 Task: Create in the project TranslateForge and in the Backlog issue 'User interface not responsive on mobile devices' a child issue 'Chatbot conversation error handling optimization and testing', and assign it to team member softage.3@softage.net.
Action: Mouse moved to (202, 59)
Screenshot: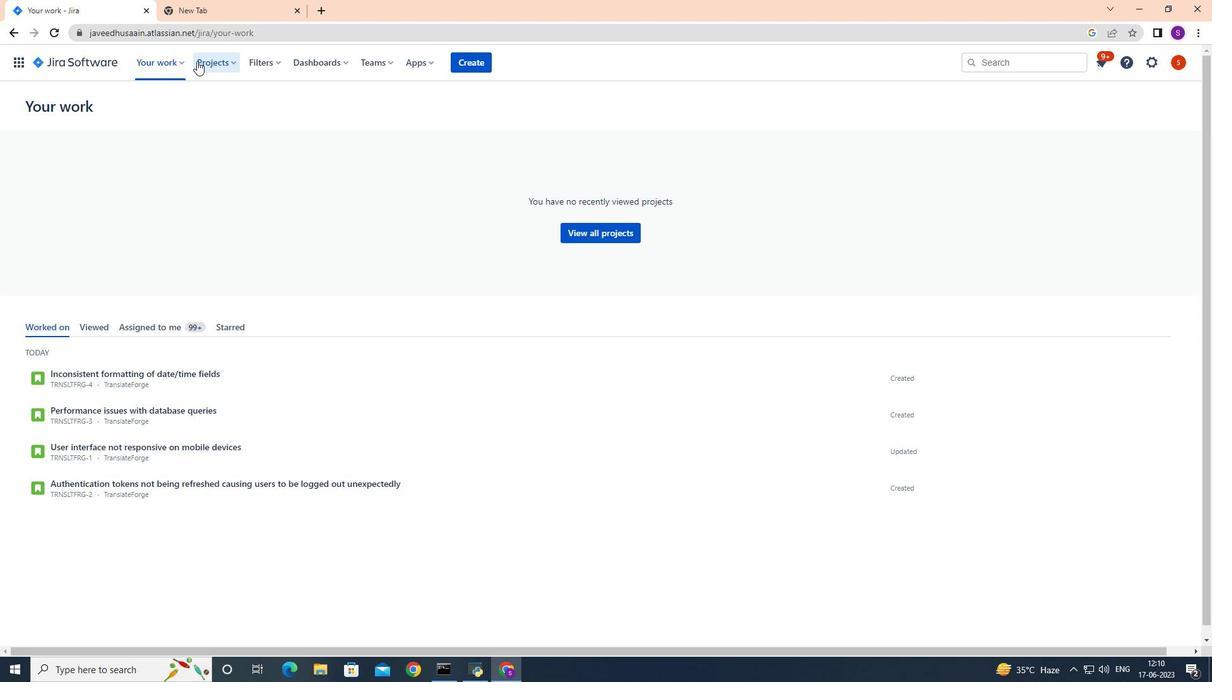 
Action: Mouse pressed left at (202, 59)
Screenshot: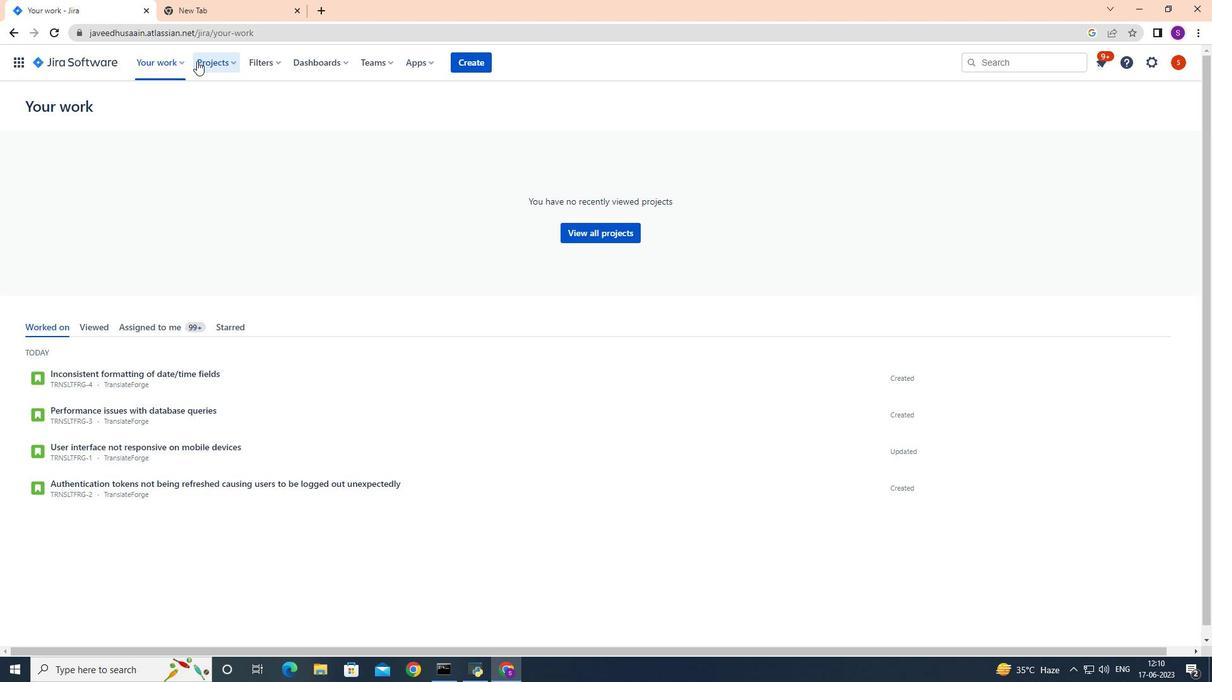
Action: Mouse moved to (237, 130)
Screenshot: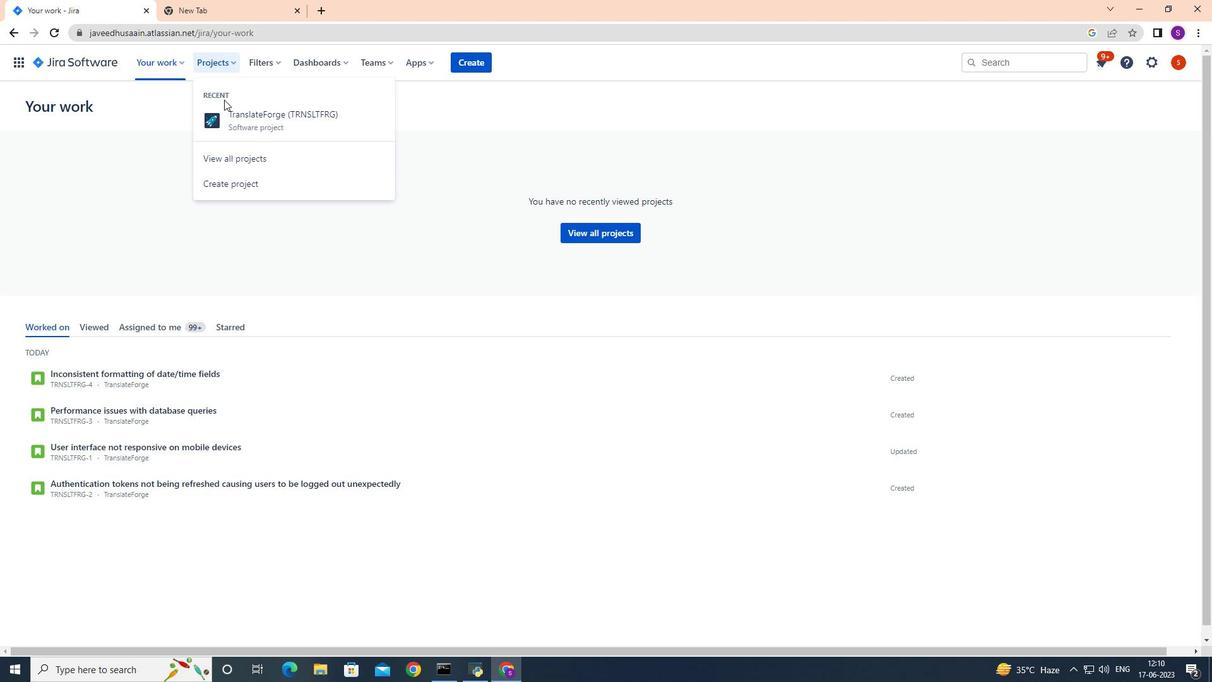 
Action: Mouse pressed left at (237, 130)
Screenshot: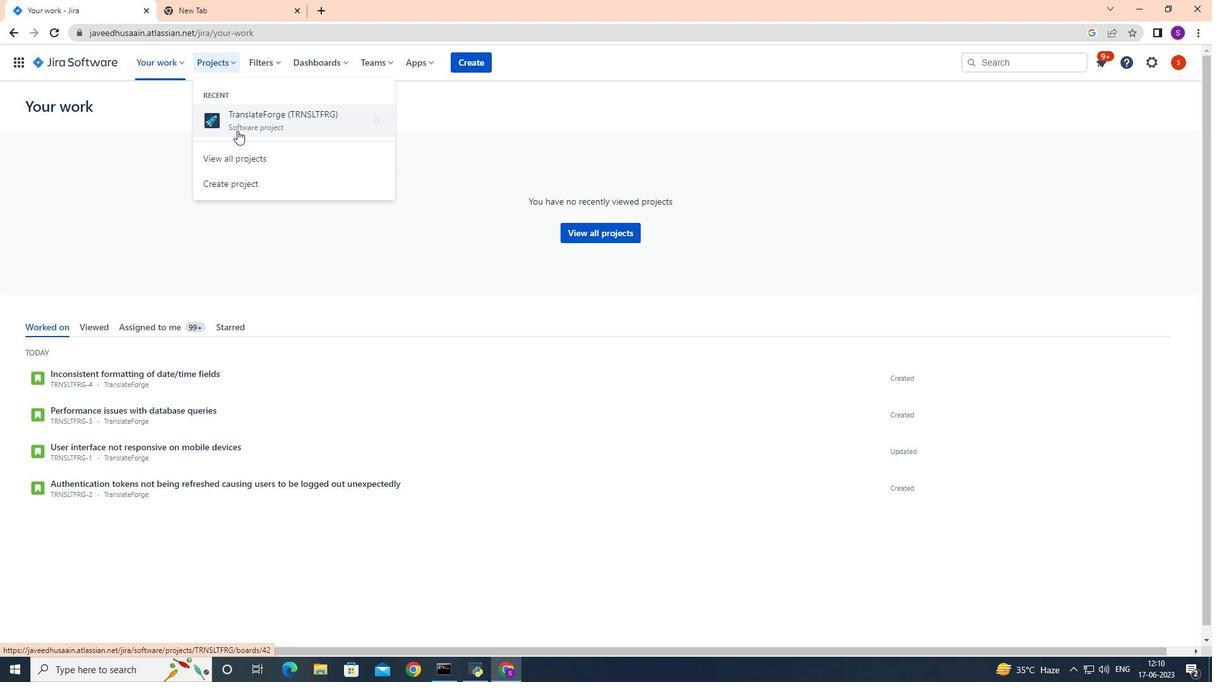 
Action: Mouse moved to (51, 187)
Screenshot: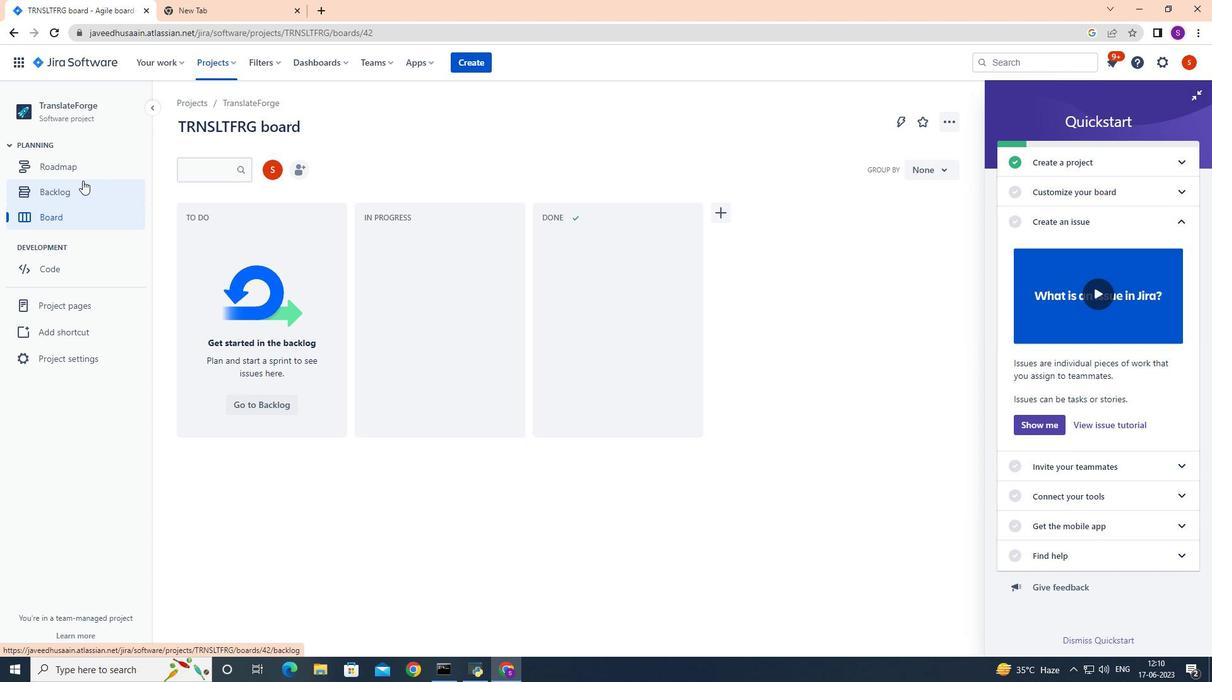 
Action: Mouse pressed left at (51, 187)
Screenshot: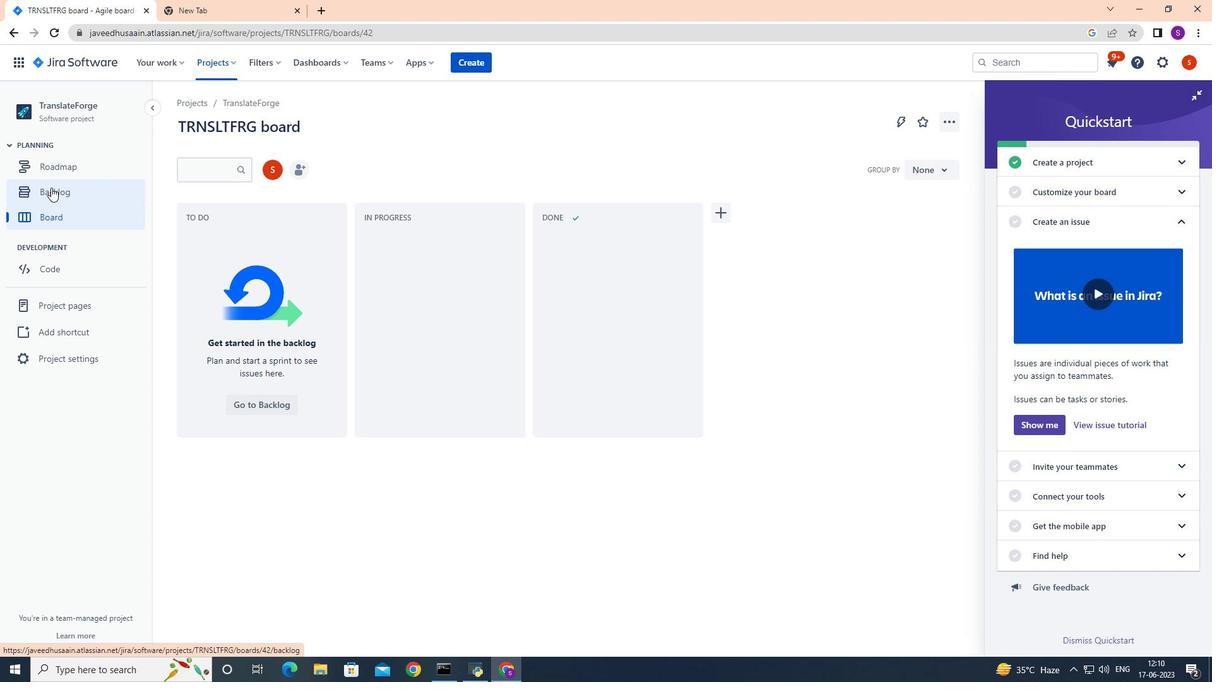 
Action: Mouse moved to (301, 282)
Screenshot: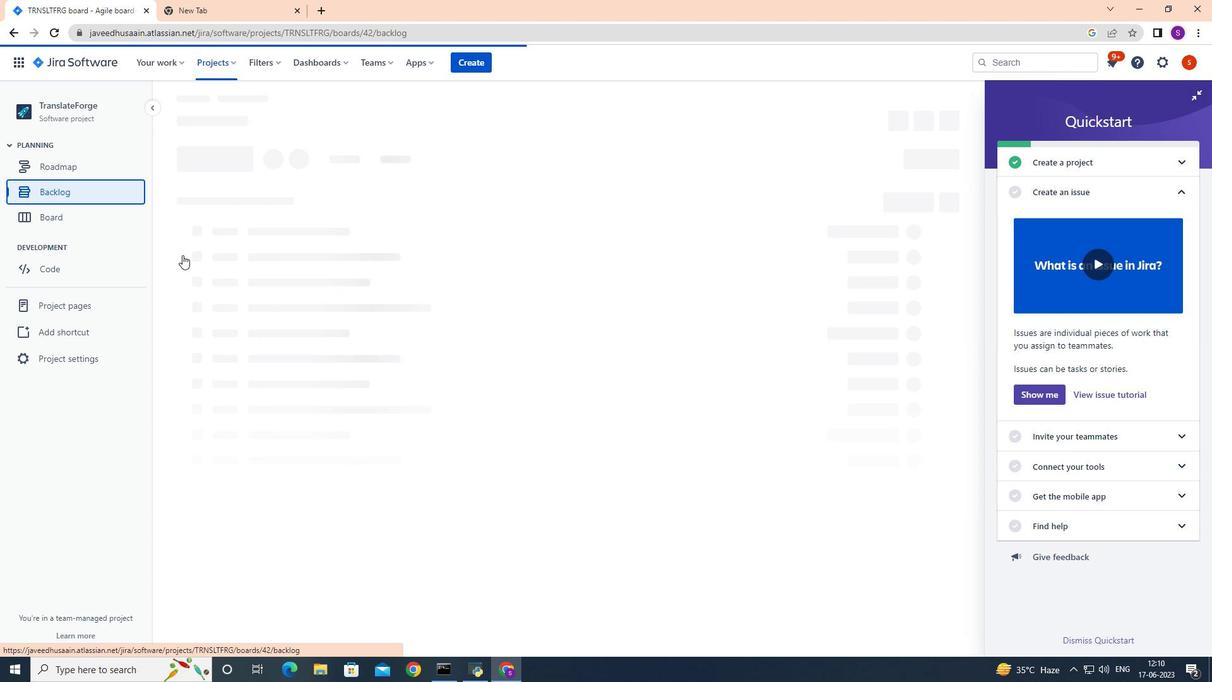 
Action: Mouse scrolled (301, 281) with delta (0, 0)
Screenshot: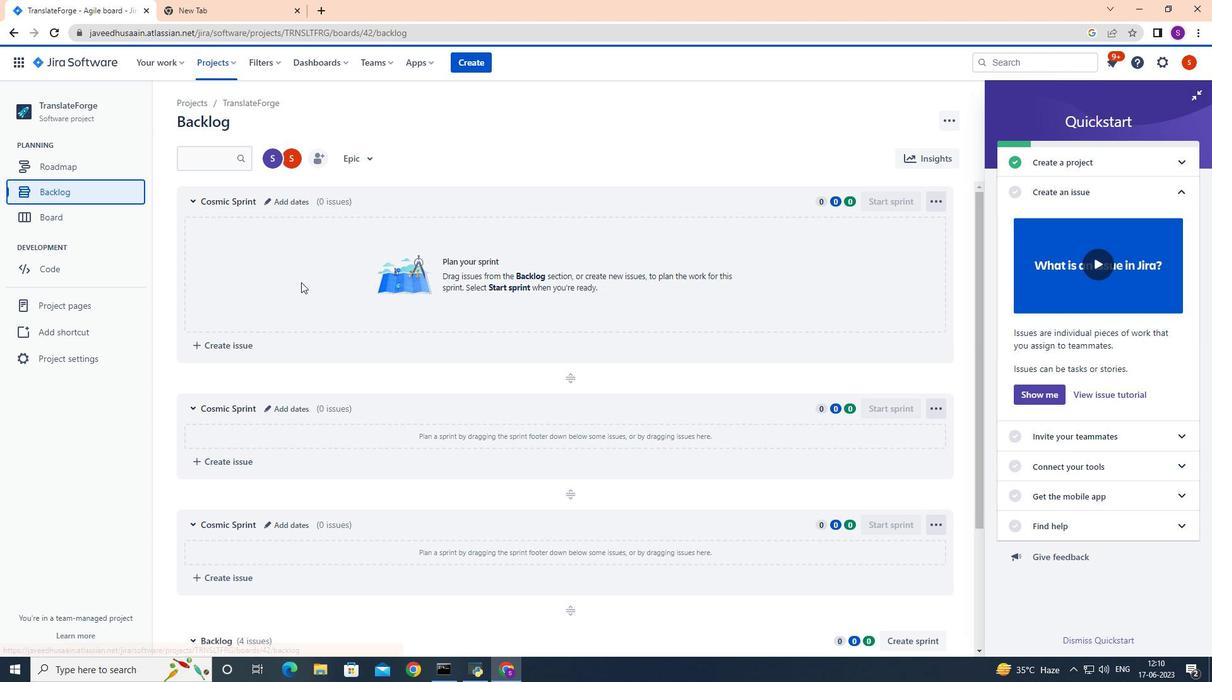
Action: Mouse scrolled (301, 281) with delta (0, 0)
Screenshot: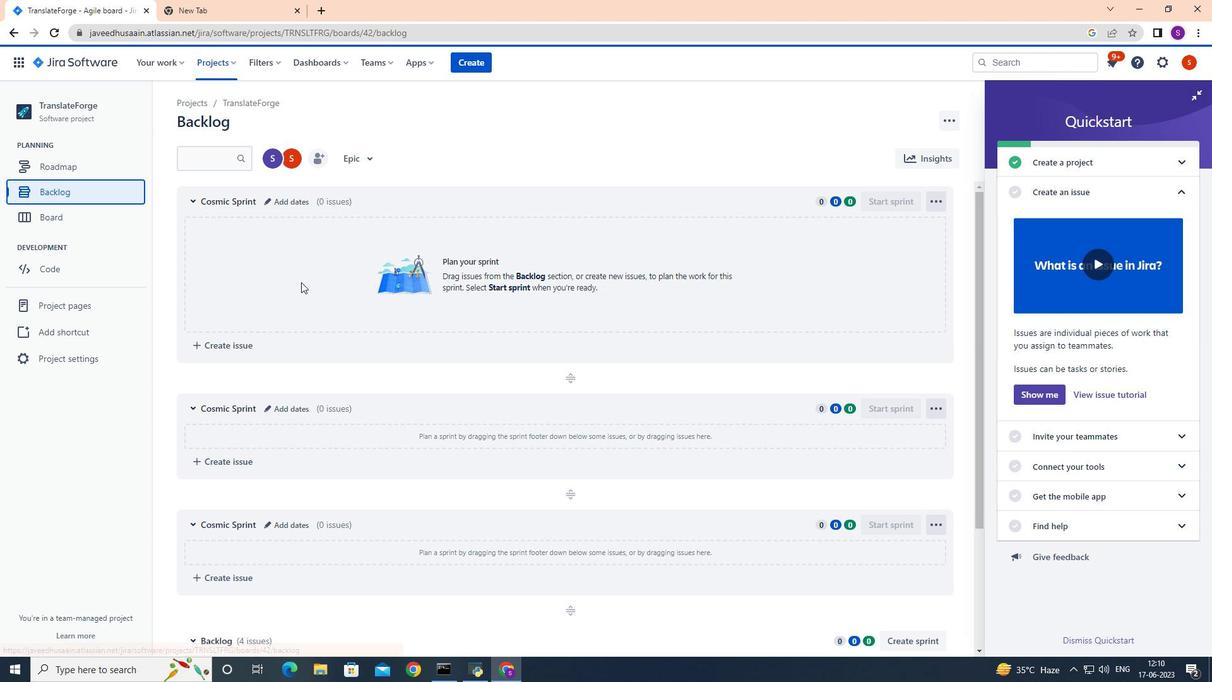 
Action: Mouse scrolled (301, 281) with delta (0, 0)
Screenshot: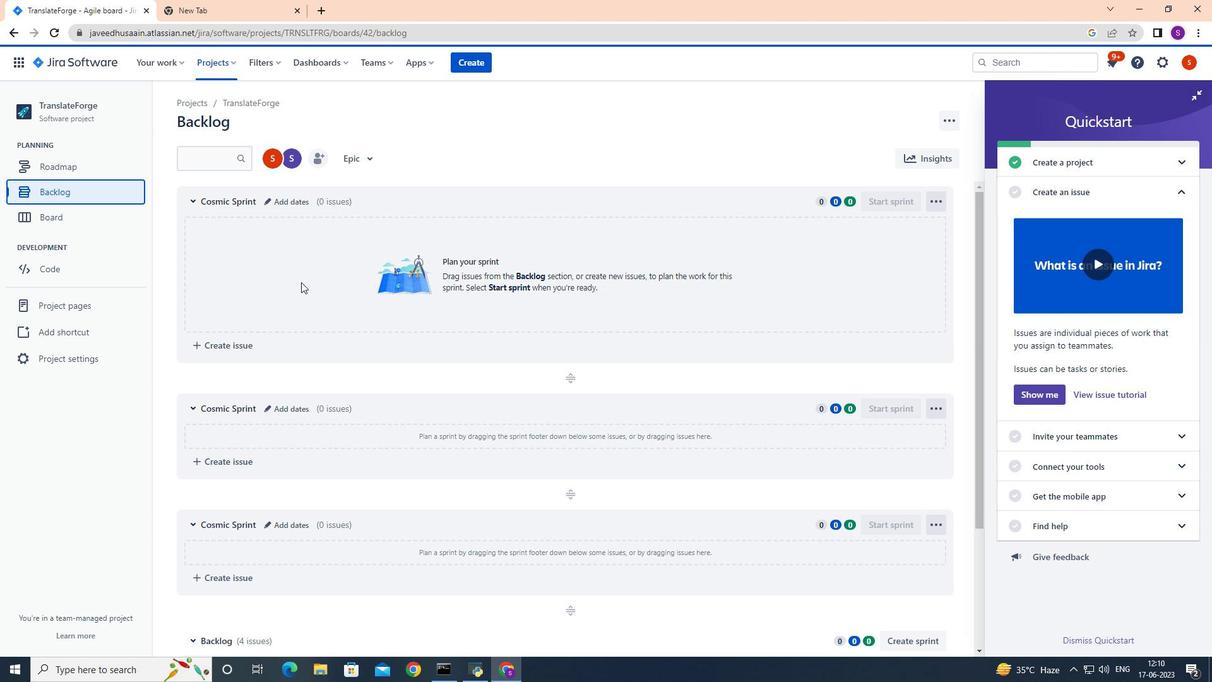 
Action: Mouse scrolled (301, 281) with delta (0, 0)
Screenshot: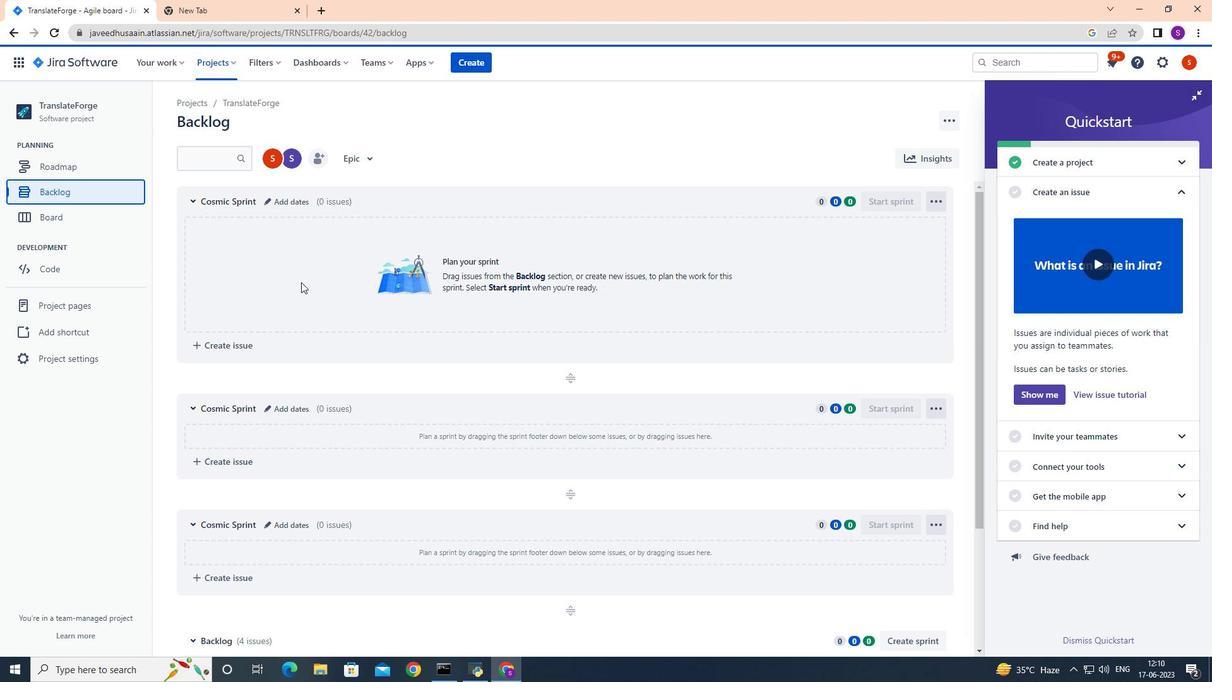 
Action: Mouse scrolled (301, 281) with delta (0, 0)
Screenshot: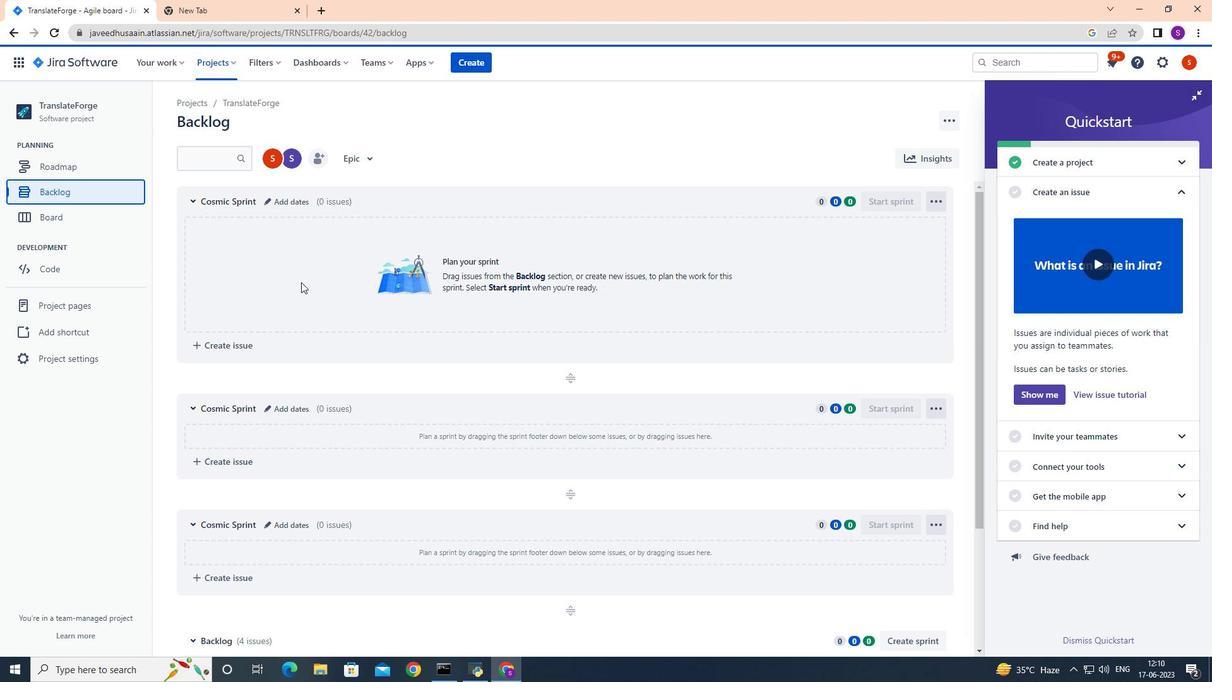 
Action: Mouse scrolled (301, 281) with delta (0, 0)
Screenshot: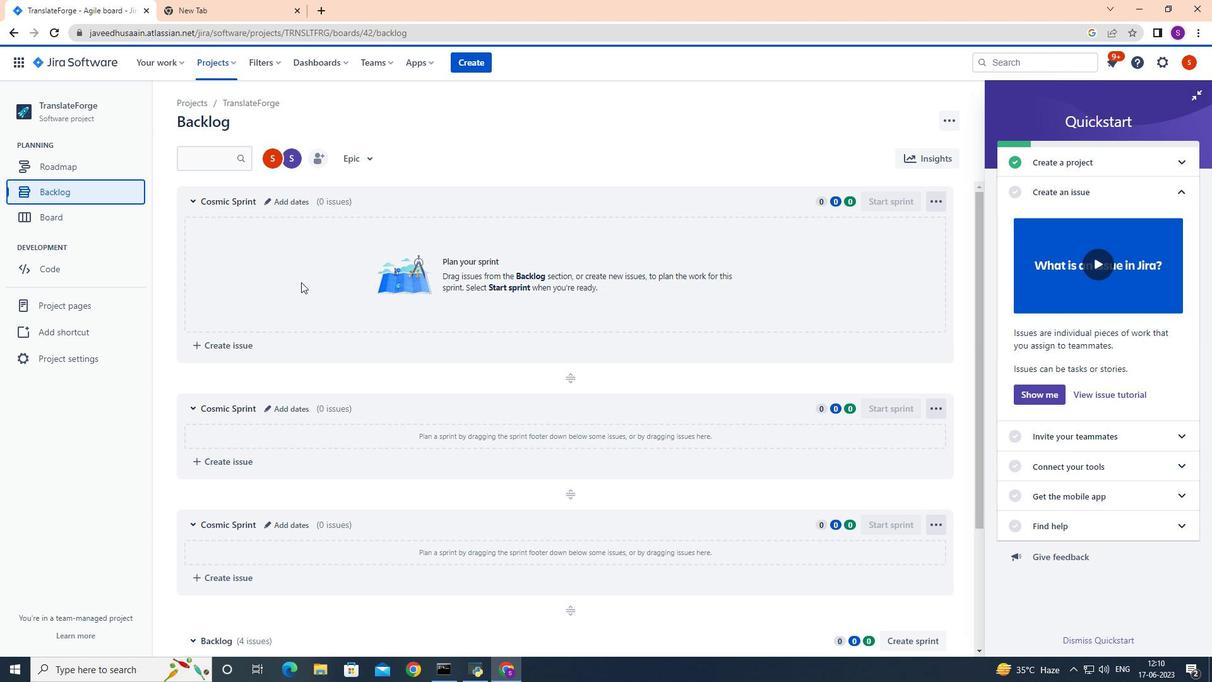 
Action: Mouse scrolled (301, 281) with delta (0, 0)
Screenshot: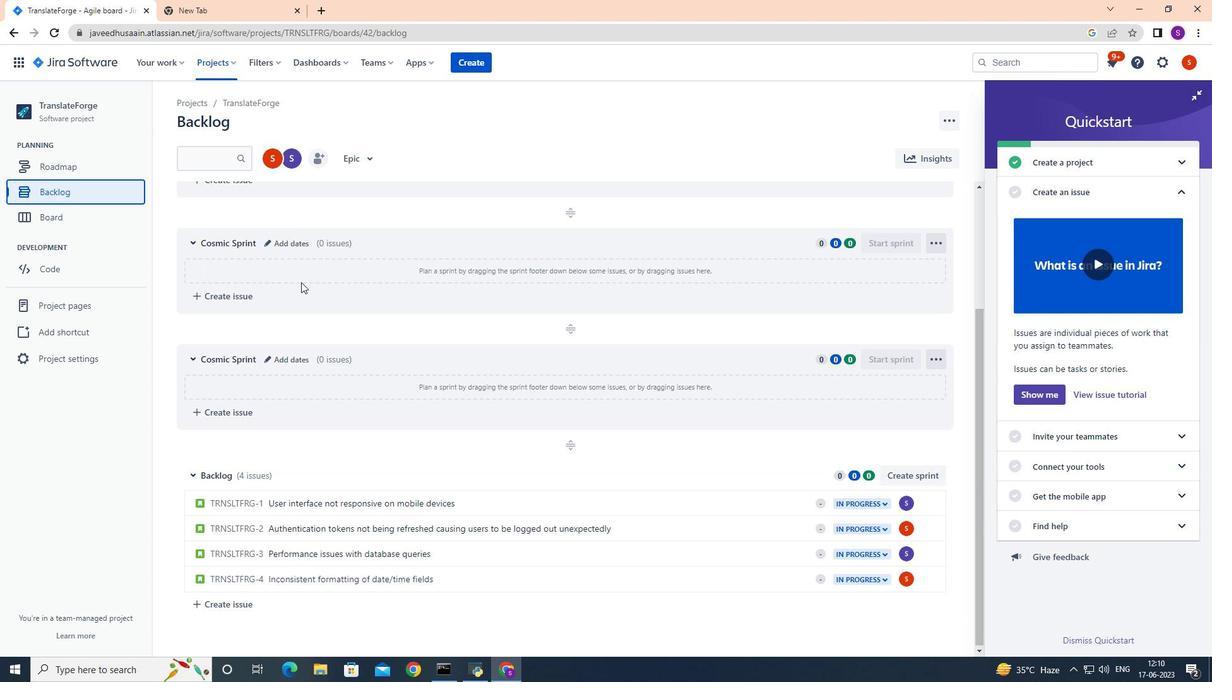 
Action: Mouse scrolled (301, 281) with delta (0, 0)
Screenshot: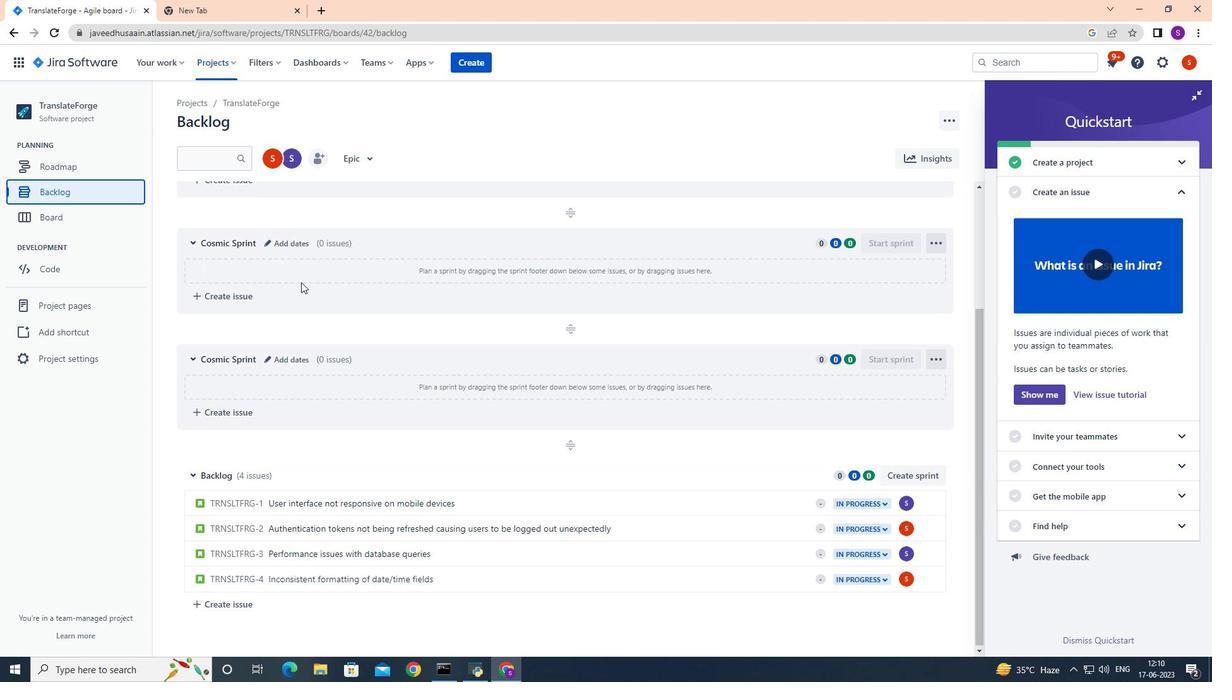 
Action: Mouse scrolled (301, 281) with delta (0, 0)
Screenshot: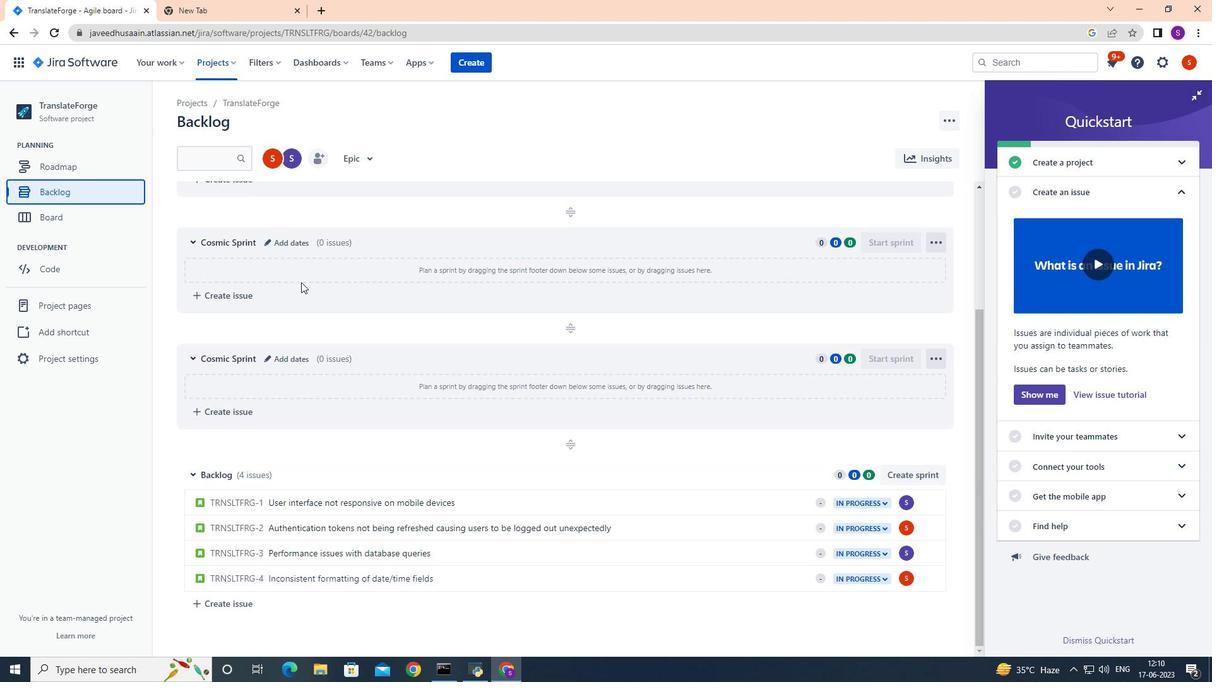 
Action: Mouse moved to (301, 284)
Screenshot: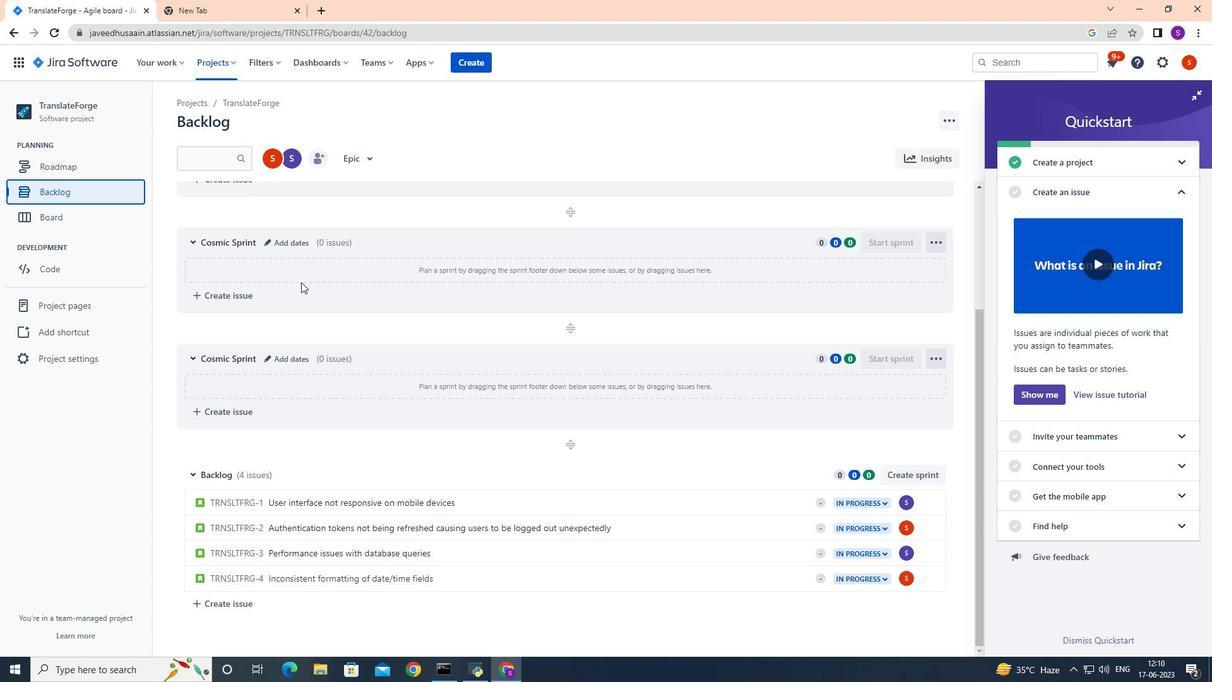 
Action: Mouse scrolled (301, 283) with delta (0, 0)
Screenshot: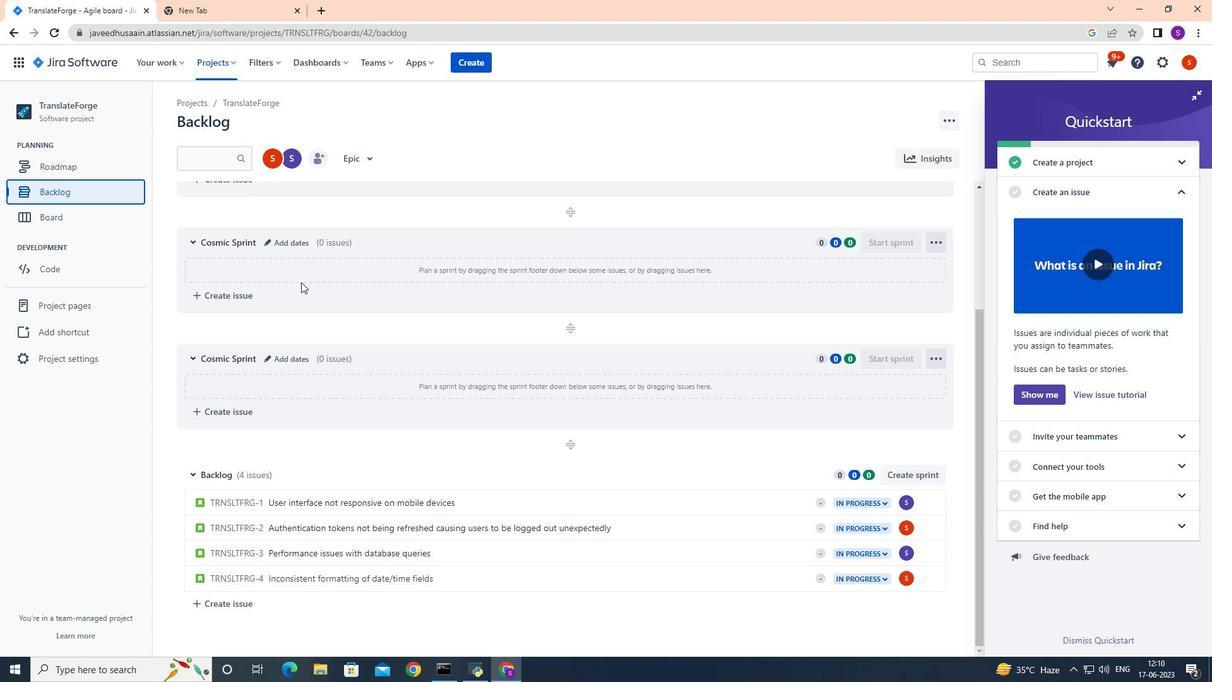 
Action: Mouse moved to (317, 498)
Screenshot: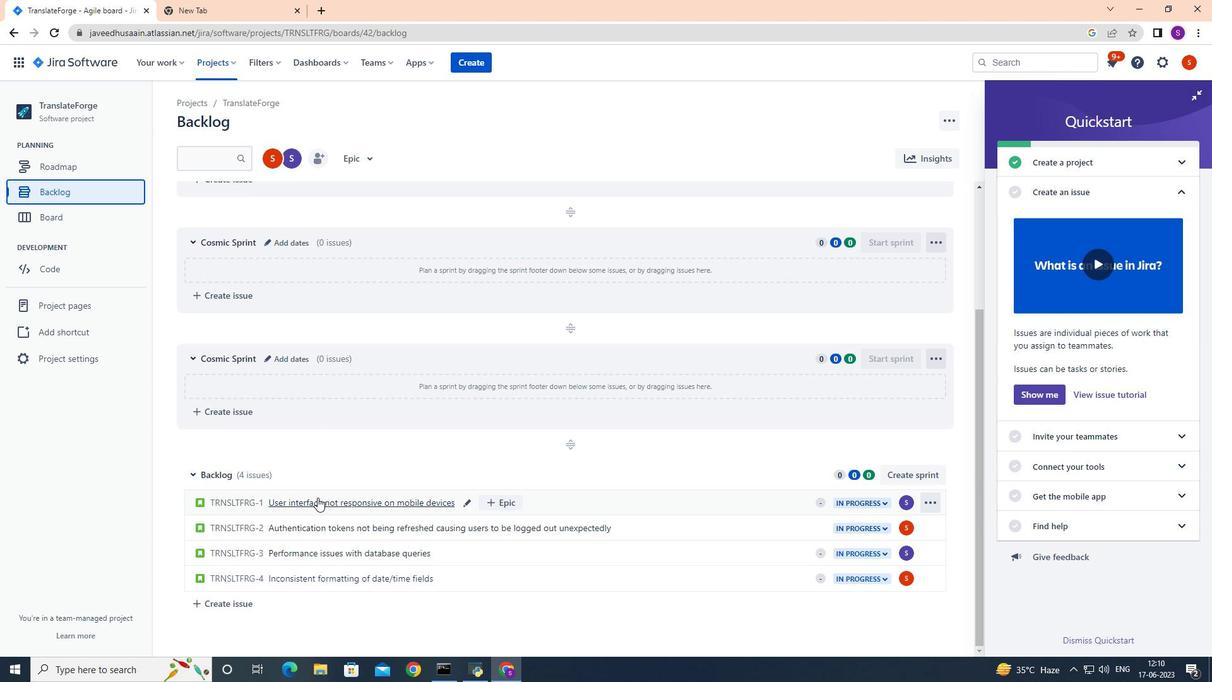 
Action: Mouse pressed left at (317, 498)
Screenshot: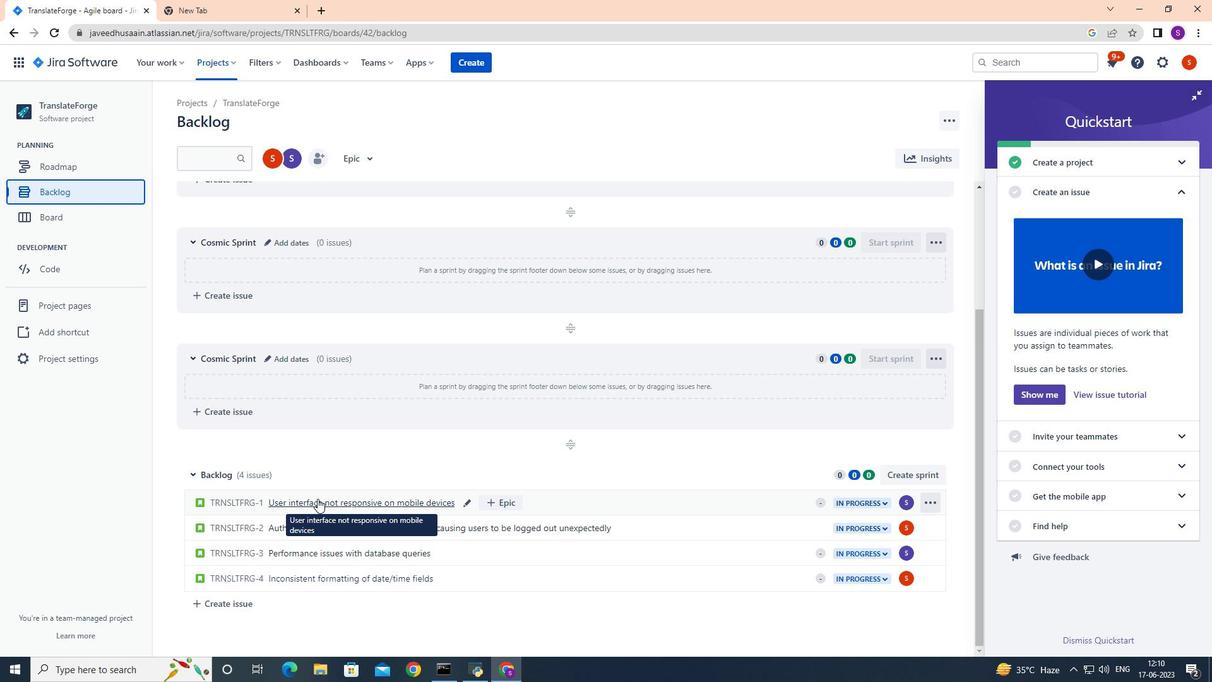 
Action: Mouse moved to (767, 262)
Screenshot: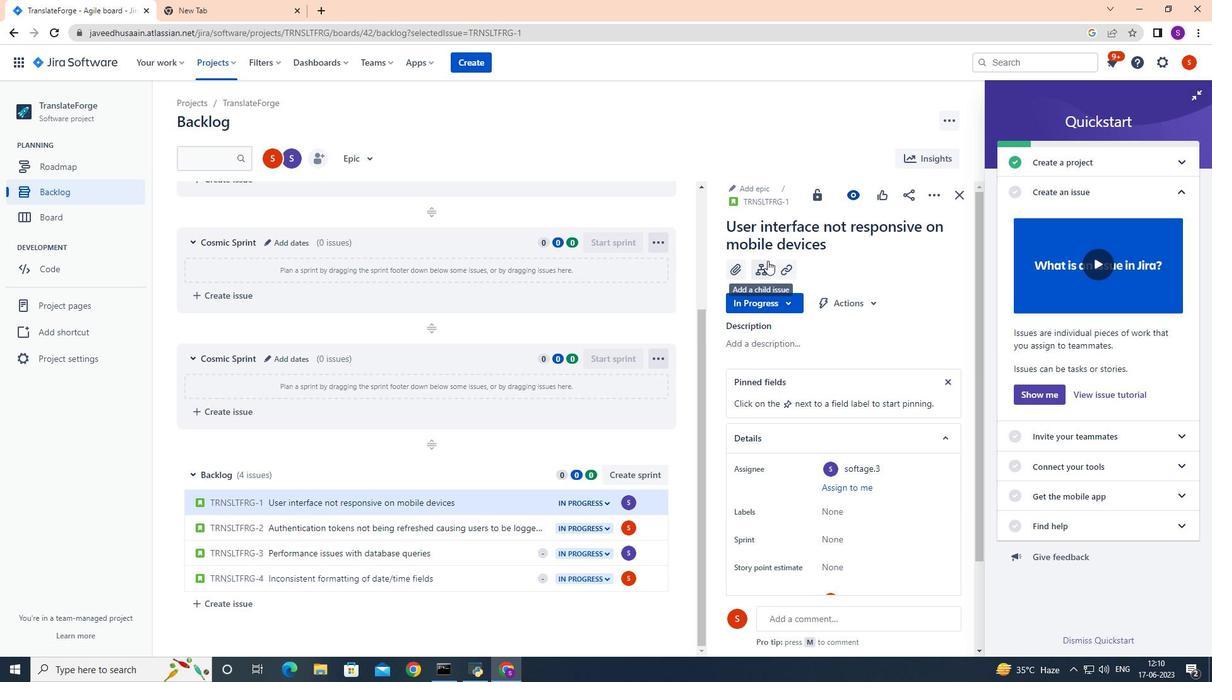 
Action: Mouse pressed left at (767, 262)
Screenshot: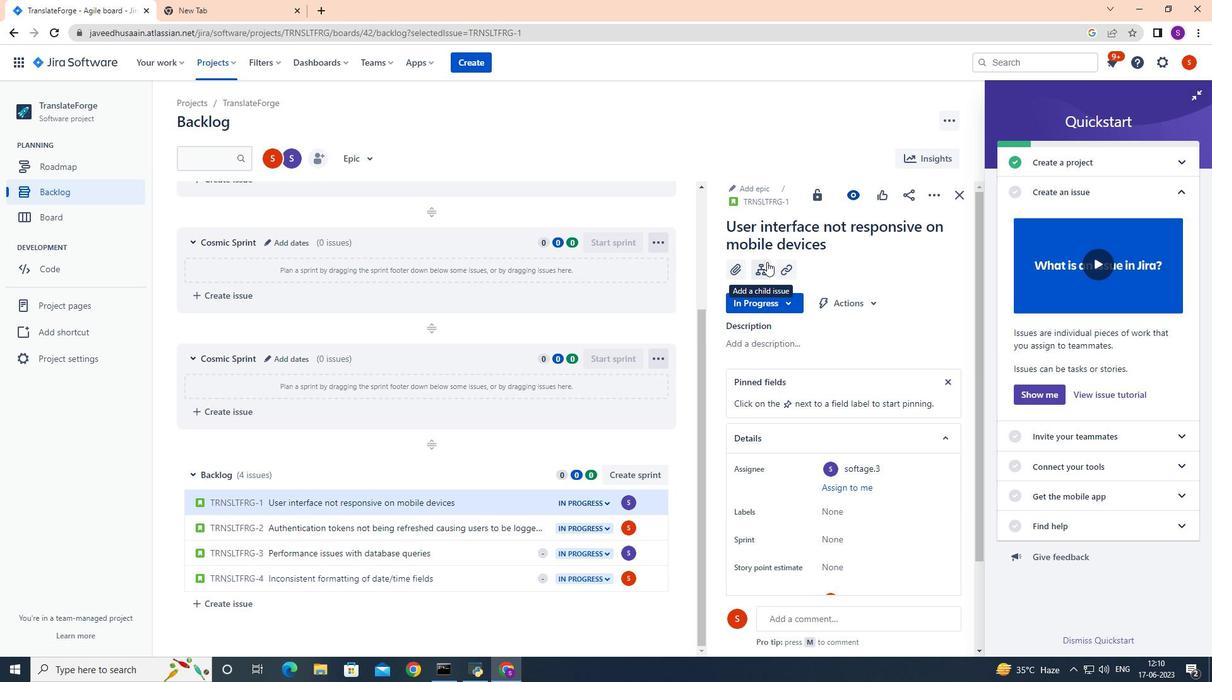 
Action: Mouse moved to (760, 398)
Screenshot: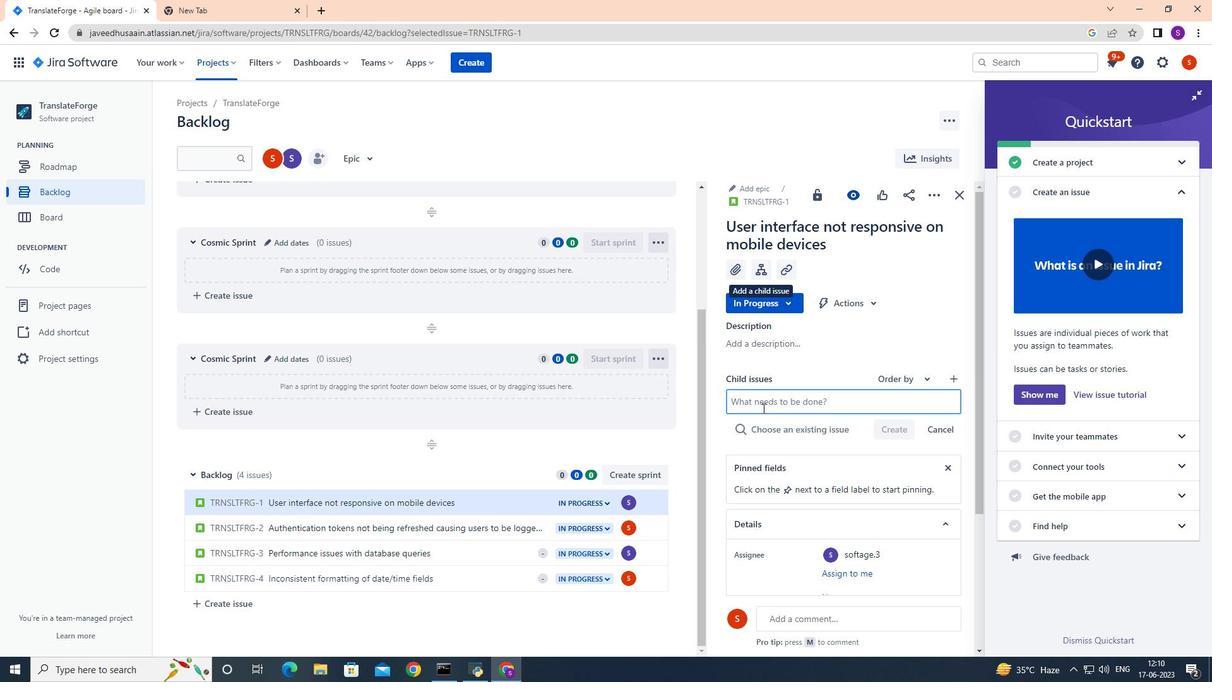 
Action: Mouse pressed left at (760, 398)
Screenshot: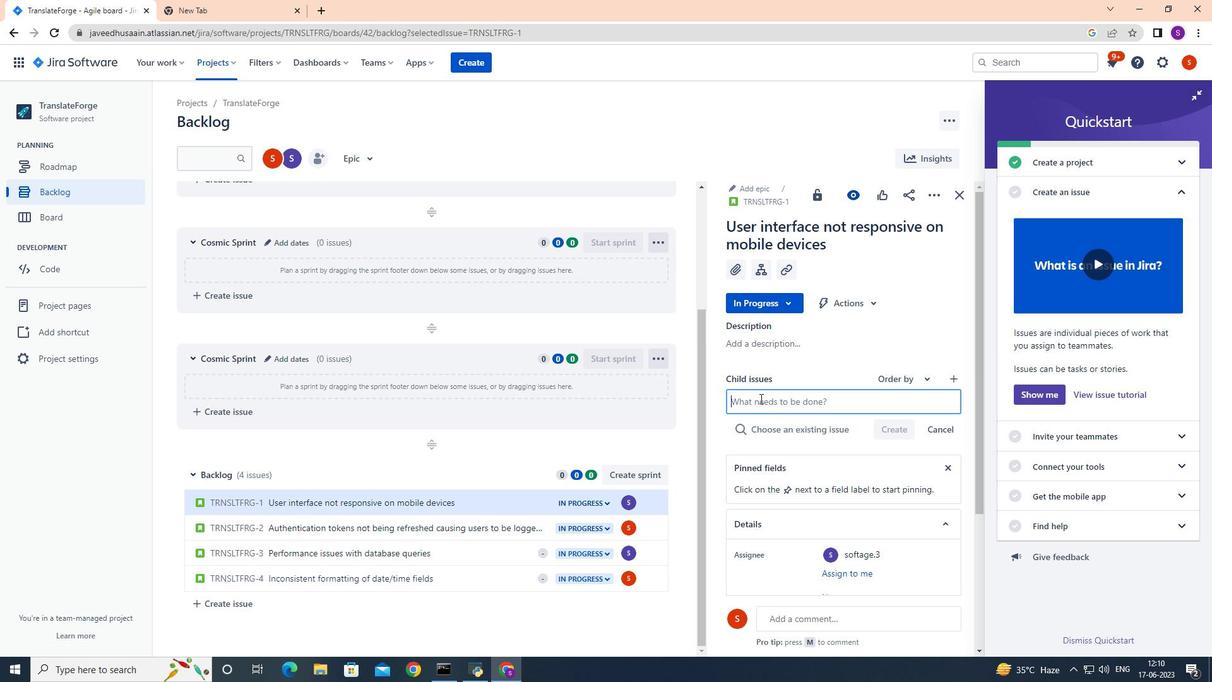 
Action: Key pressed <Key.shift>Chatbot<Key.space>conversation<Key.space>error<Key.space>handling<Key.space>optimization<Key.space>and<Key.space>testing
Screenshot: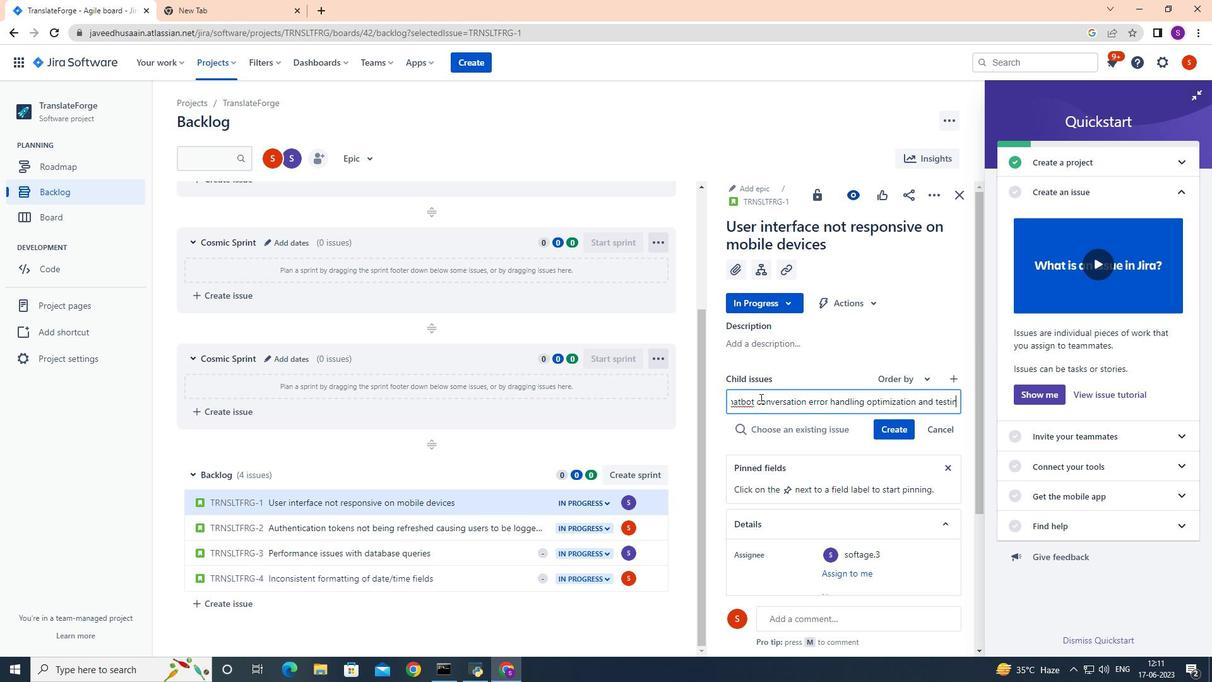 
Action: Mouse moved to (744, 400)
Screenshot: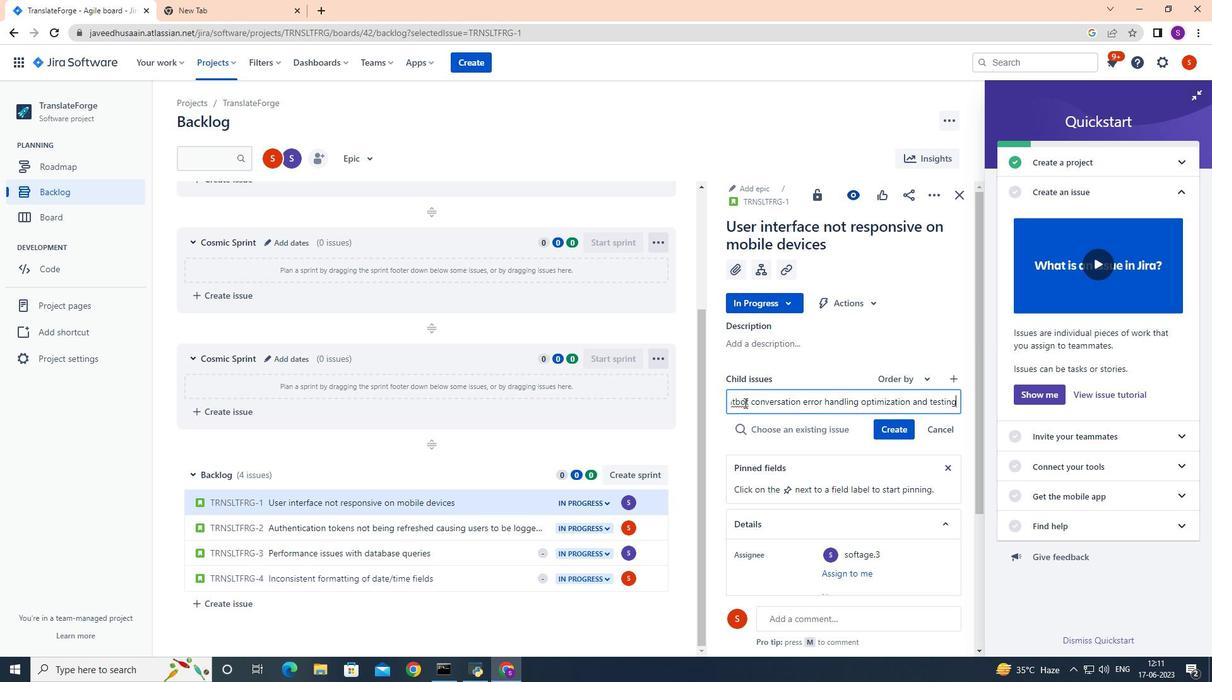 
Action: Mouse pressed left at (744, 400)
Screenshot: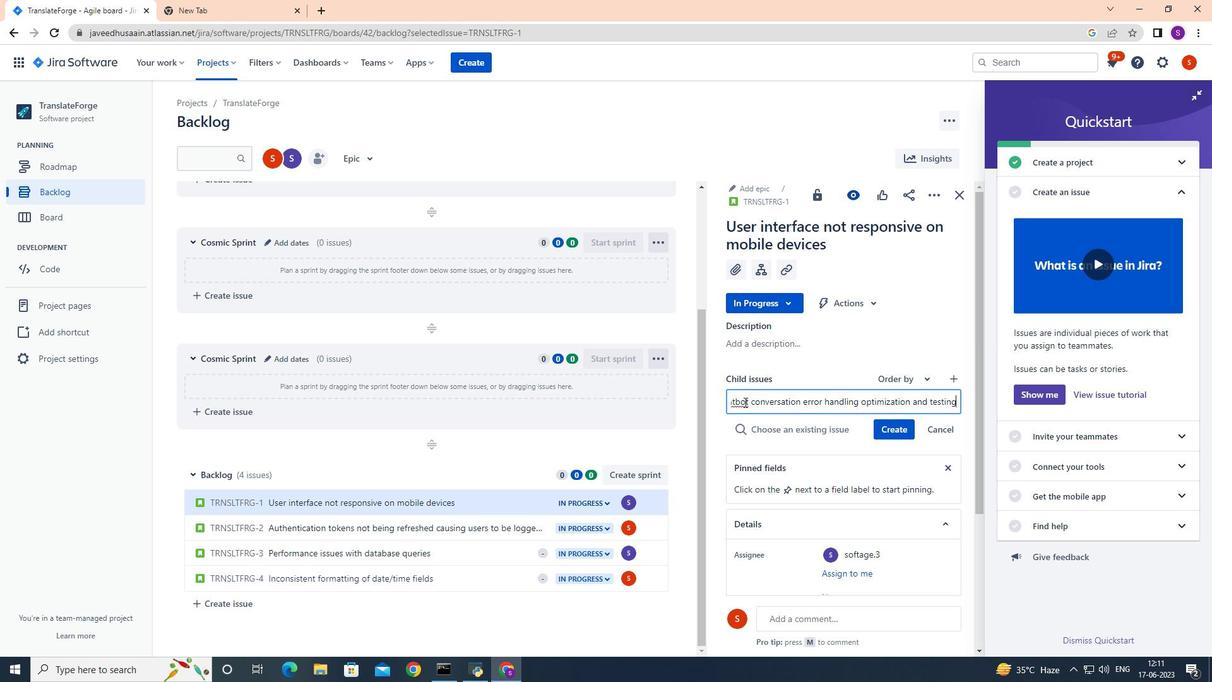 
Action: Mouse moved to (757, 406)
Screenshot: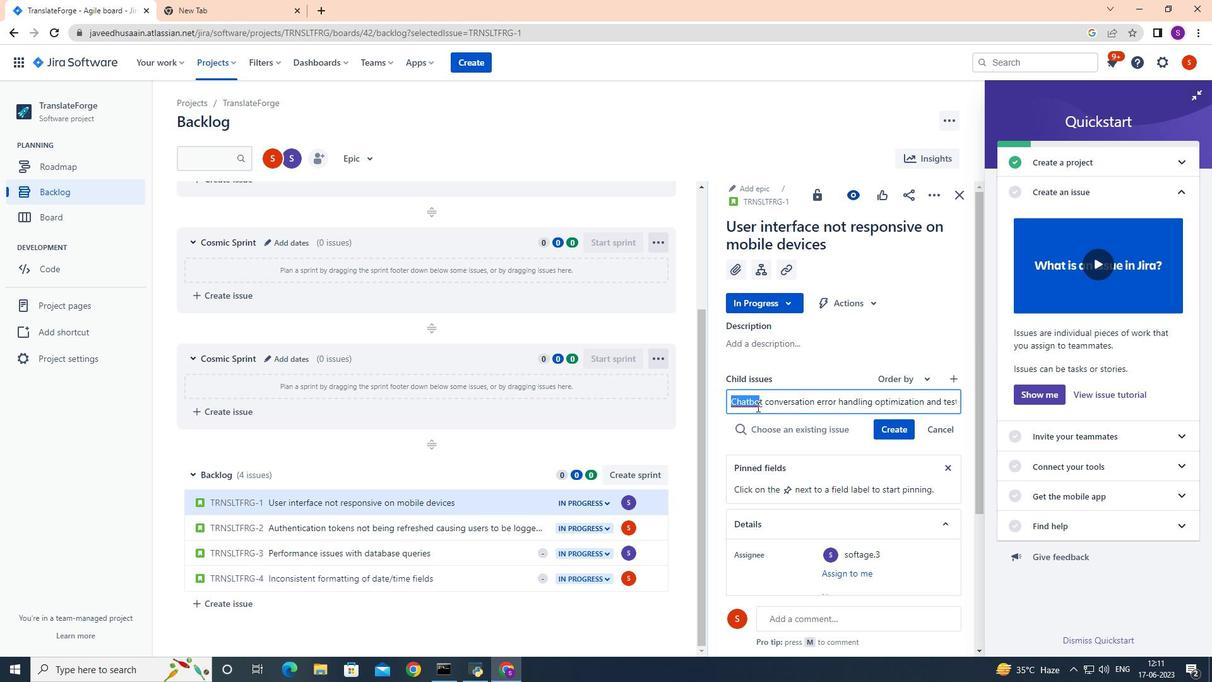 
Action: Mouse pressed left at (757, 406)
Screenshot: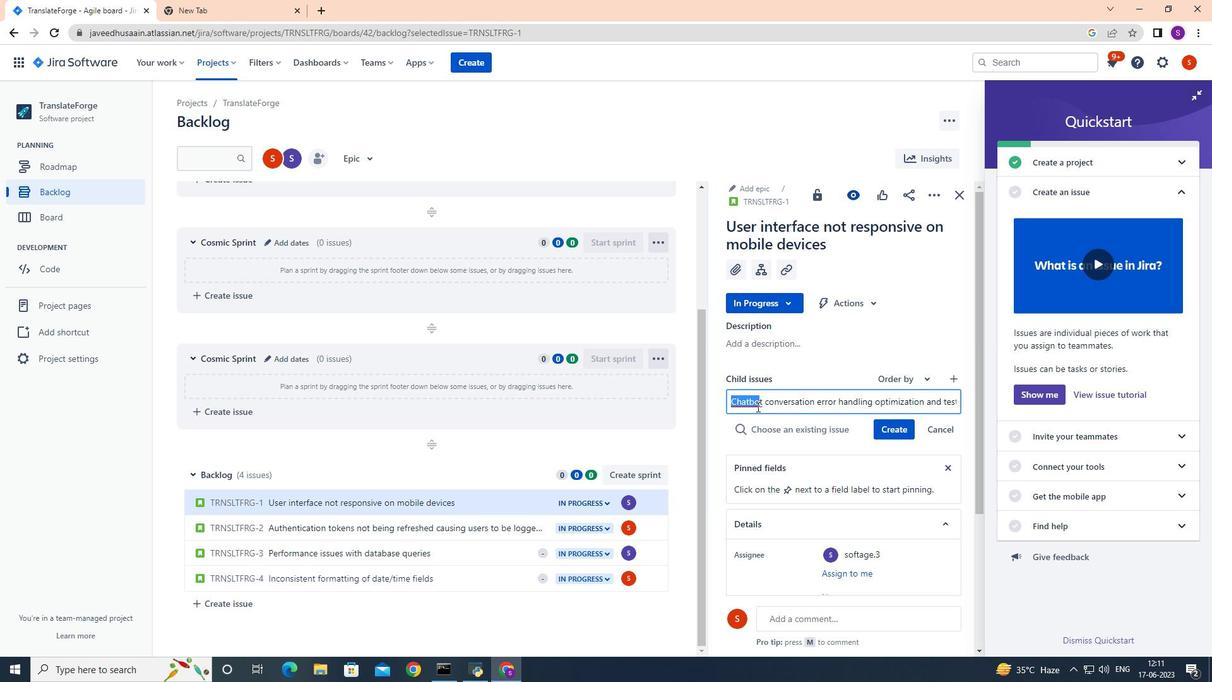 
Action: Mouse moved to (897, 426)
Screenshot: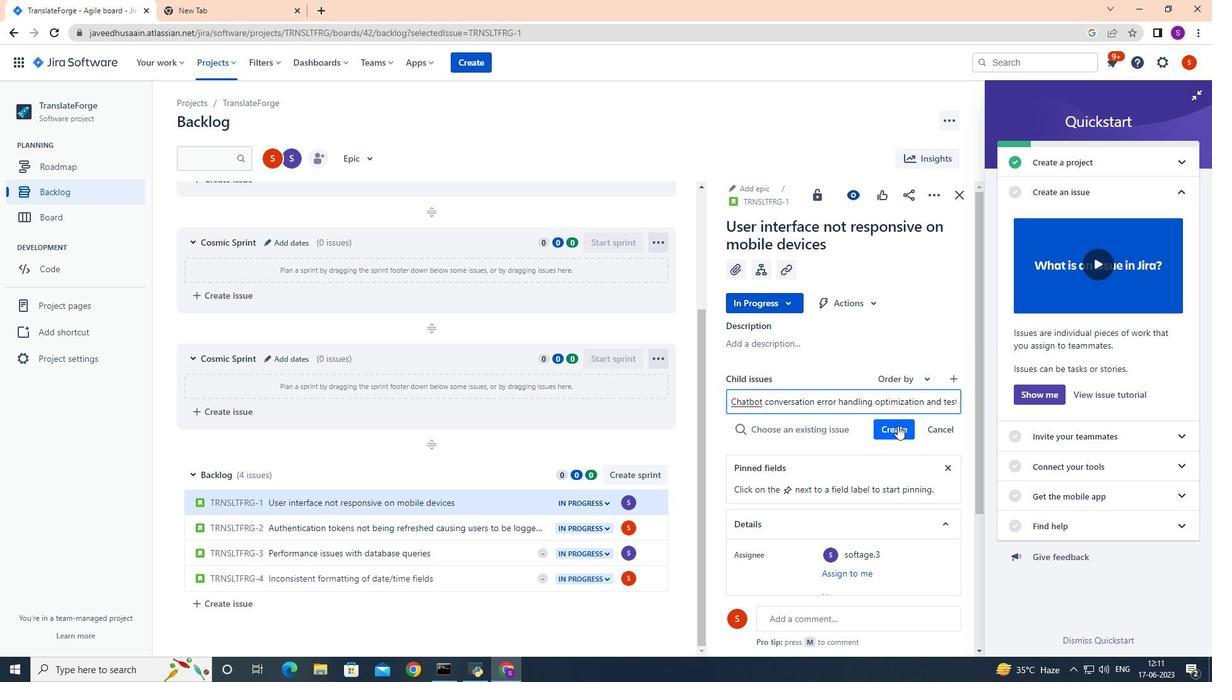 
Action: Mouse pressed left at (897, 426)
Screenshot: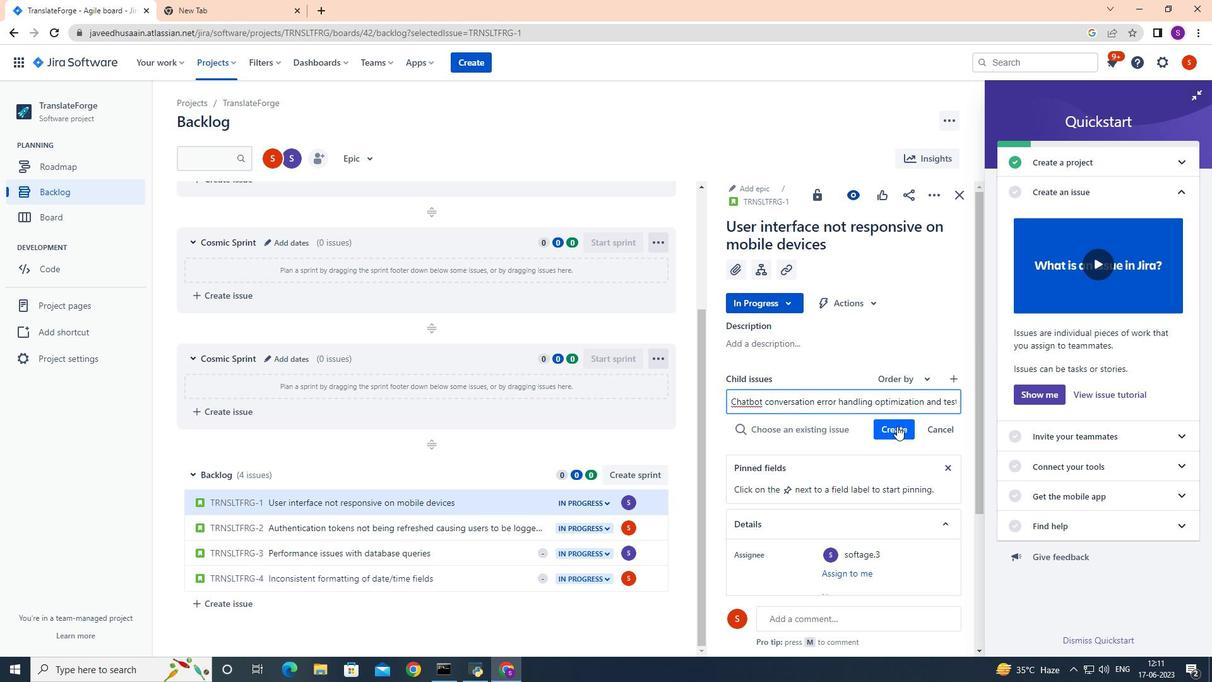 
Action: Mouse moved to (904, 405)
Screenshot: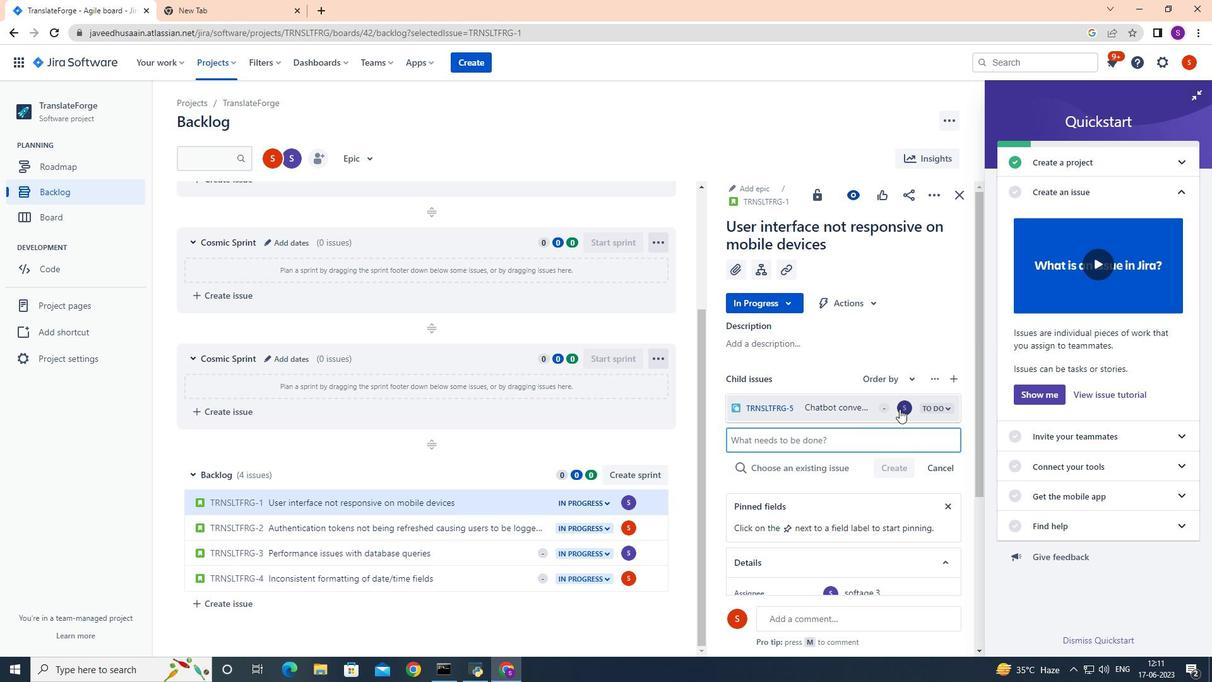 
Action: Mouse pressed left at (904, 405)
Screenshot: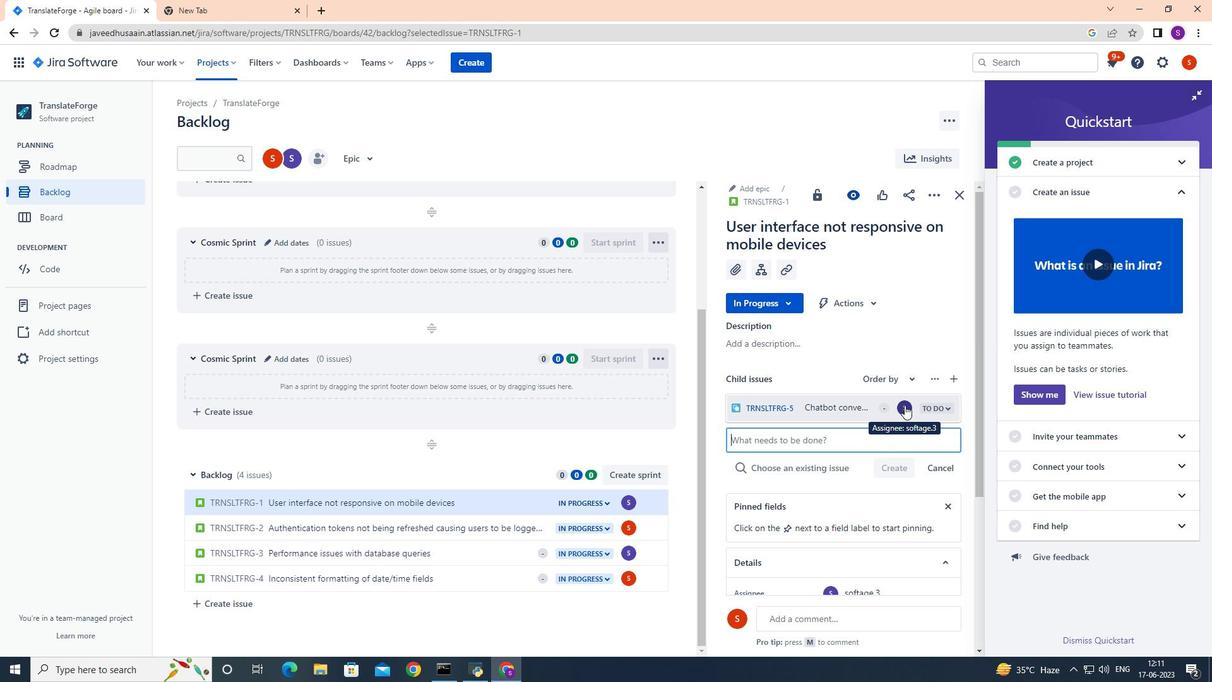 
Action: Mouse moved to (855, 365)
Screenshot: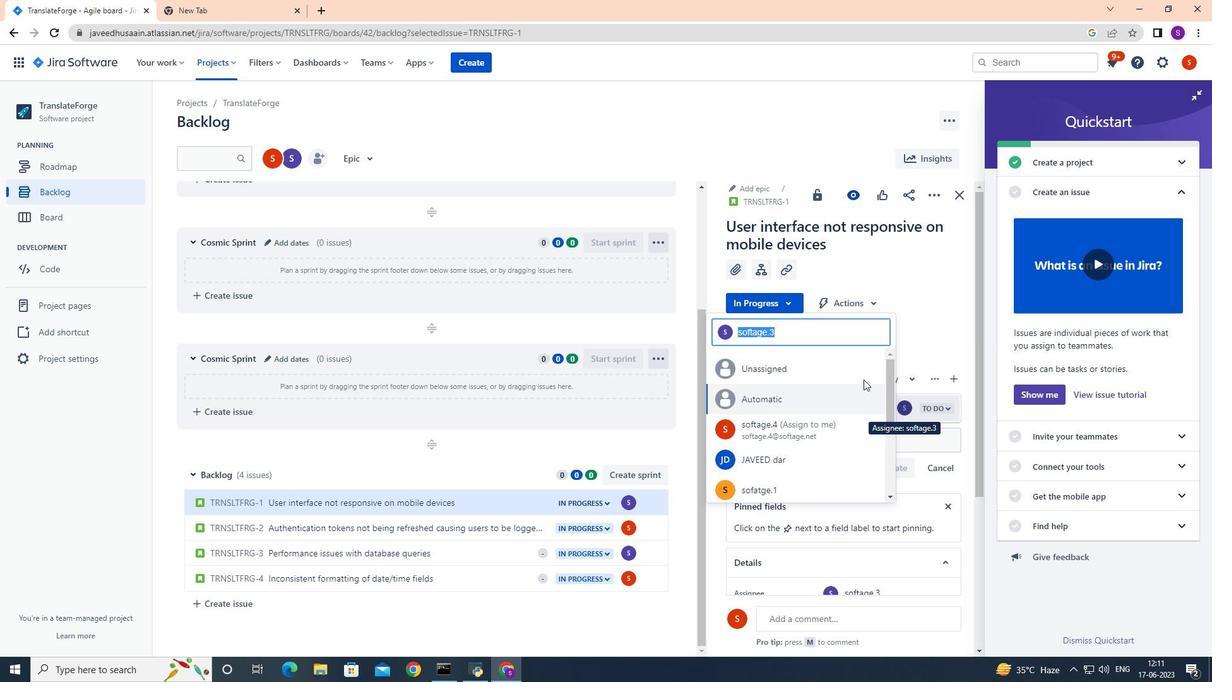 
Action: Key pressed <Key.backspace>softage.3<Key.shift>@softage<Key.shift><Key.shift><Key.shift><Key.shift><Key.shift><Key.shift><Key.shift><Key.shift><Key.shift><Key.shift><Key.shift><Key.shift><Key.shift><Key.shift><Key.shift><Key.shift><Key.shift><Key.shift><Key.shift><Key.shift><Key.shift><Key.shift><Key.shift><Key.shift><Key.shift><Key.shift><Key.shift><Key.shift>.net
Screenshot: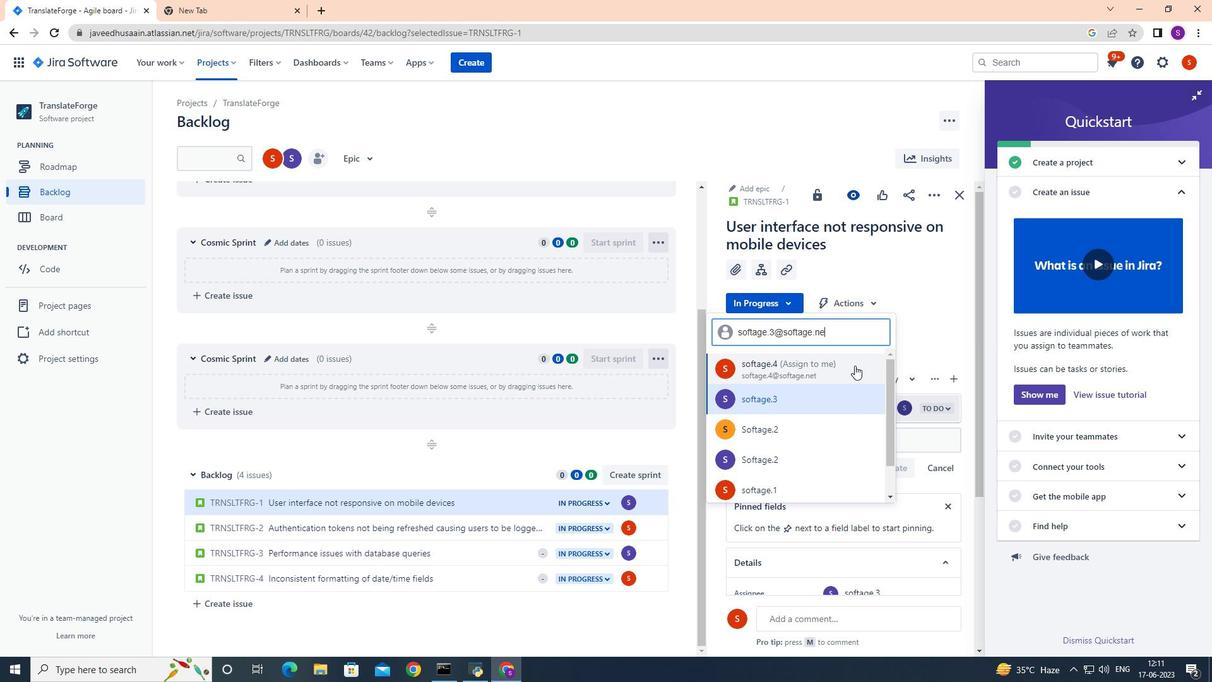 
Action: Mouse moved to (800, 402)
Screenshot: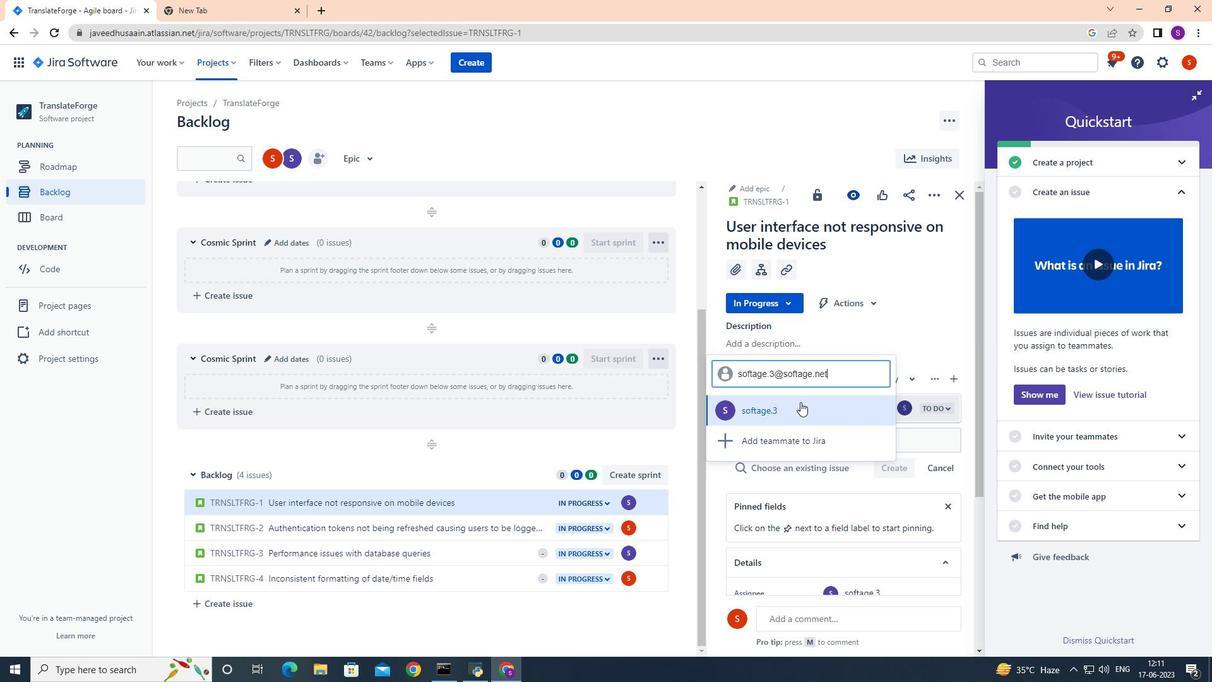 
Action: Mouse pressed left at (800, 402)
Screenshot: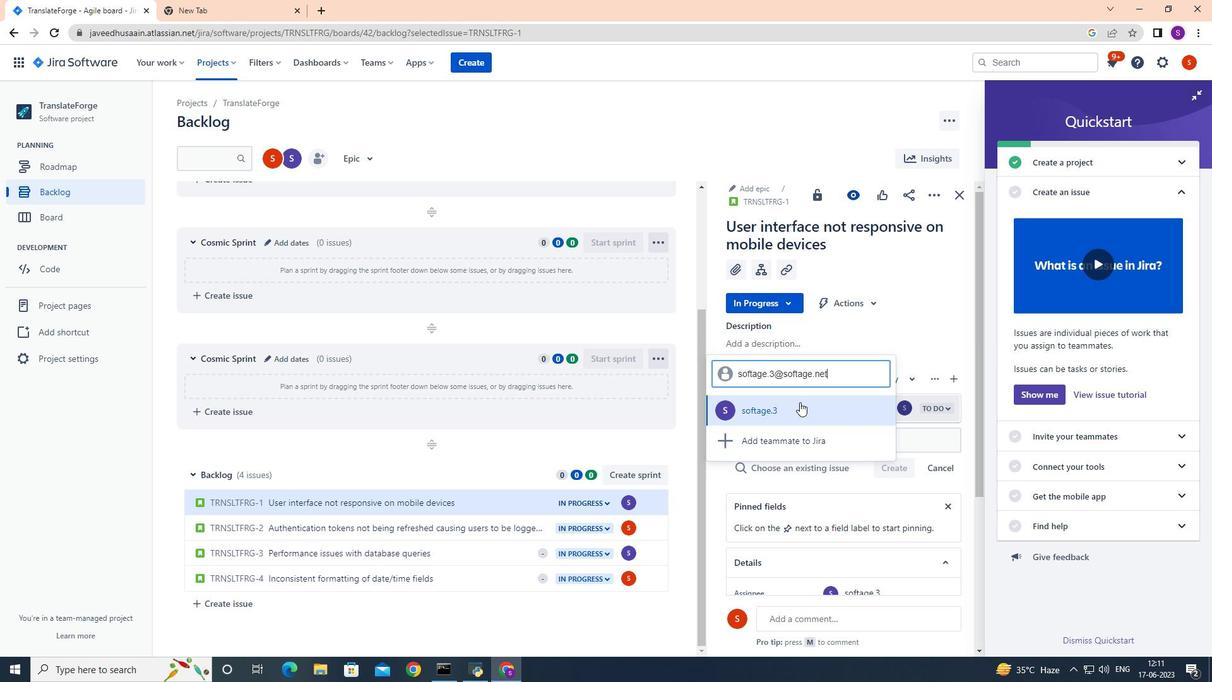 
Action: Mouse moved to (922, 585)
Screenshot: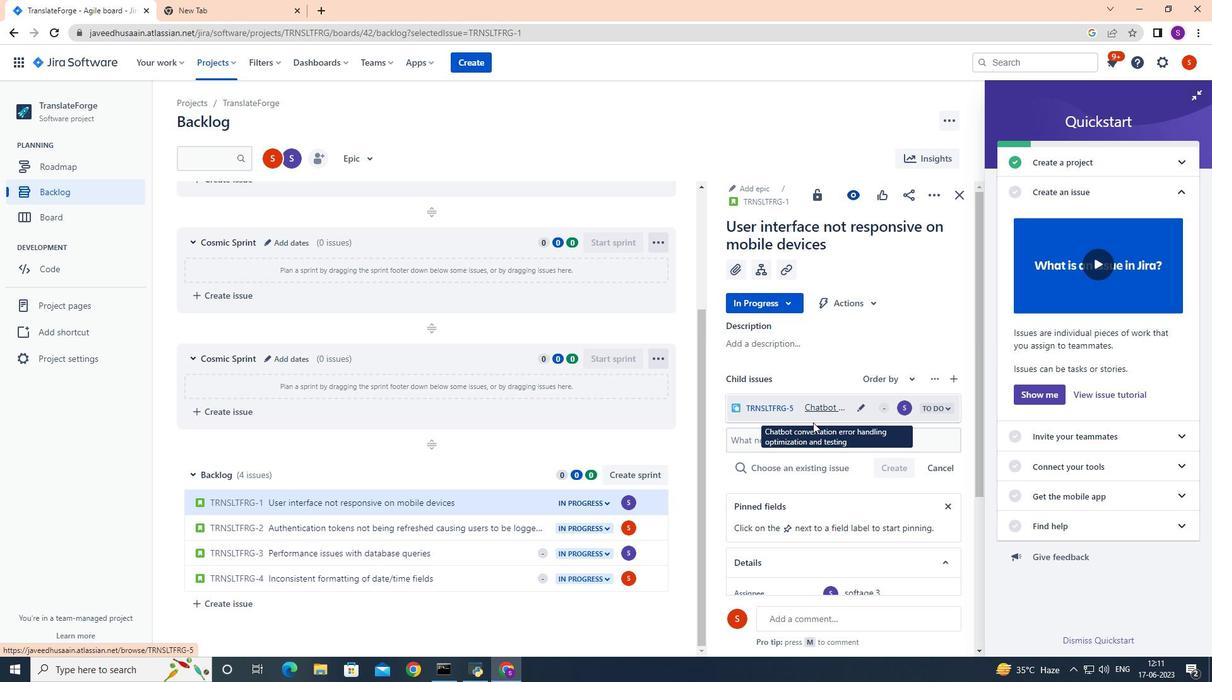 
Action: Mouse scrolled (922, 584) with delta (0, 0)
Screenshot: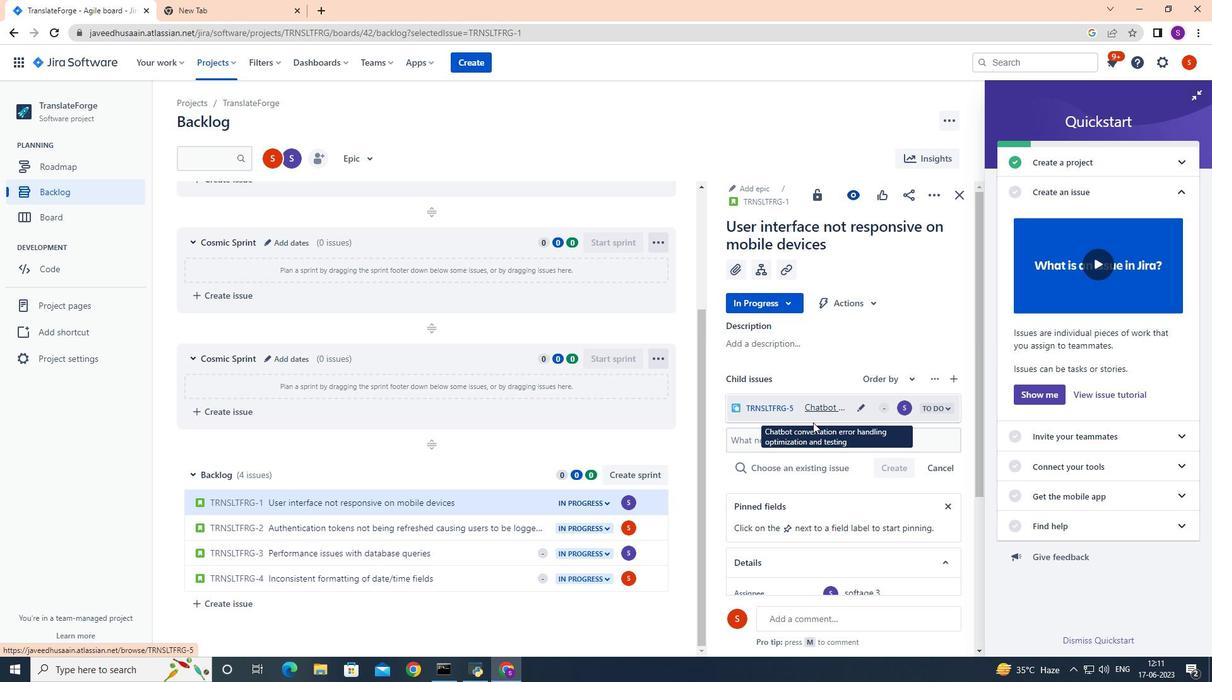 
Action: Mouse moved to (923, 591)
Screenshot: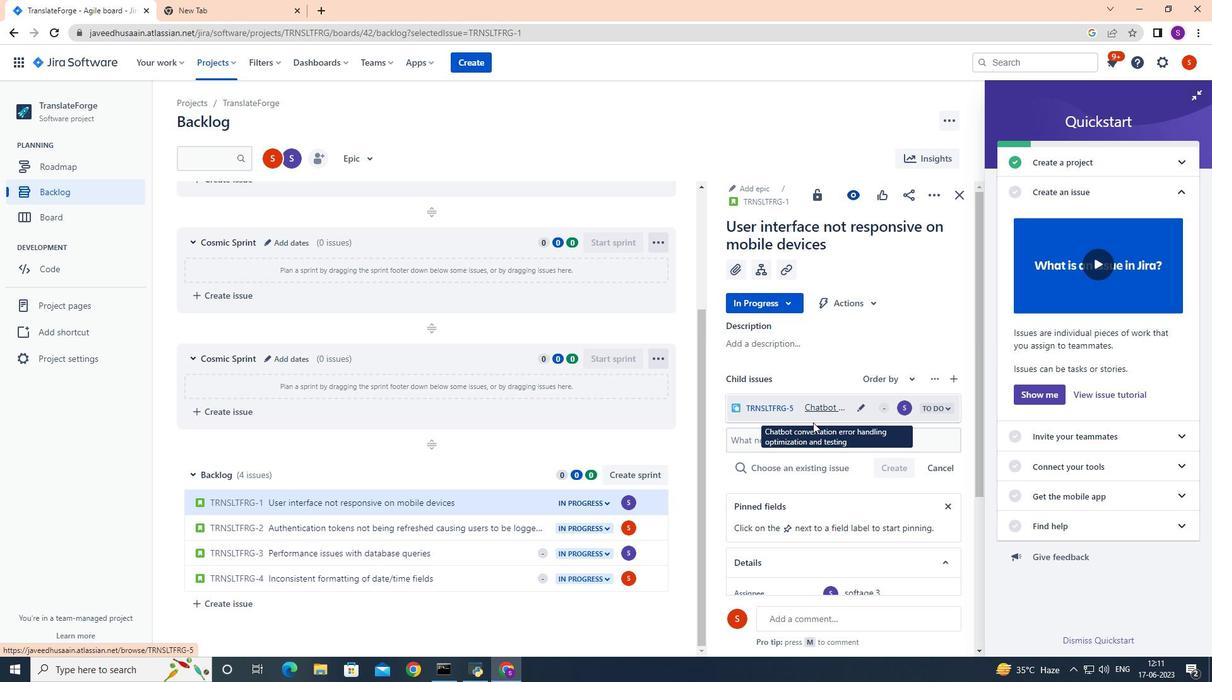 
Action: Mouse scrolled (923, 589) with delta (0, 0)
Screenshot: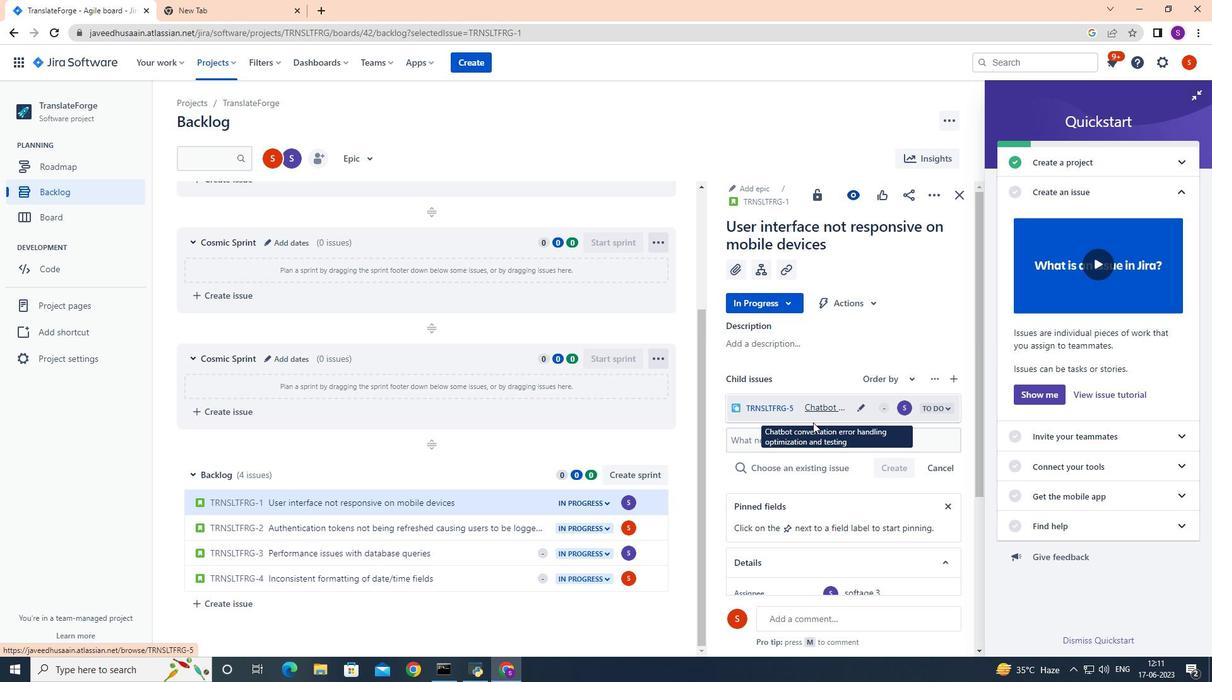 
Action: Mouse moved to (923, 594)
Screenshot: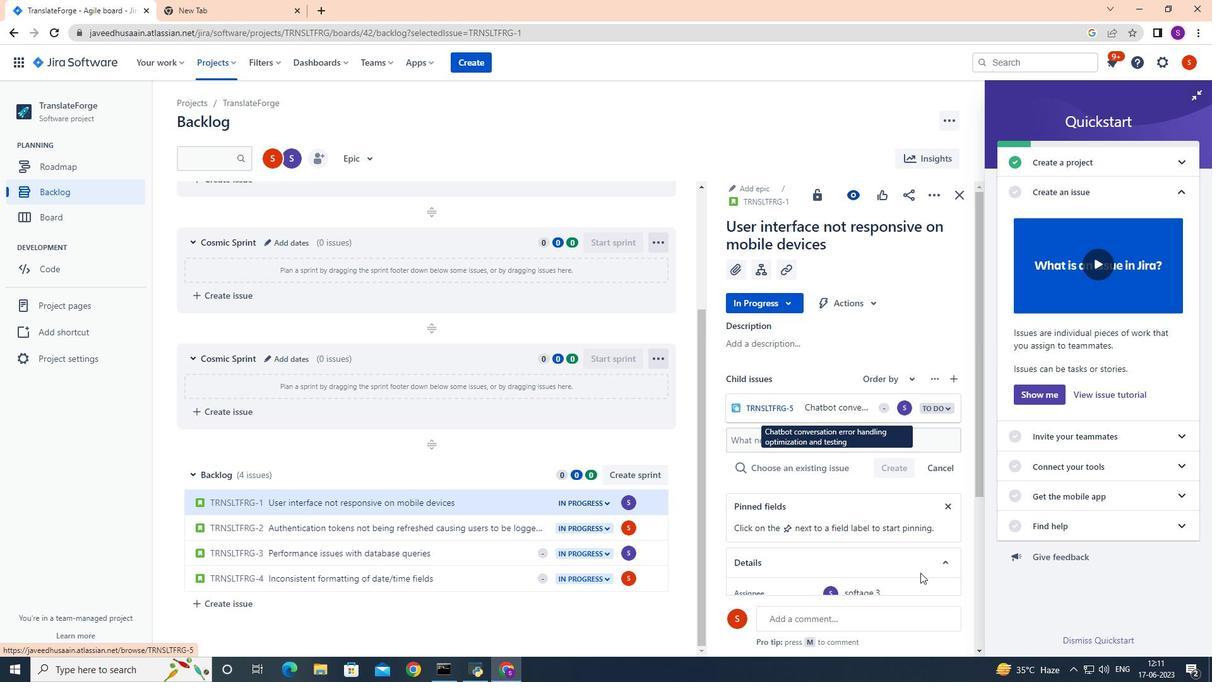 
Action: Mouse scrolled (923, 593) with delta (0, 0)
Screenshot: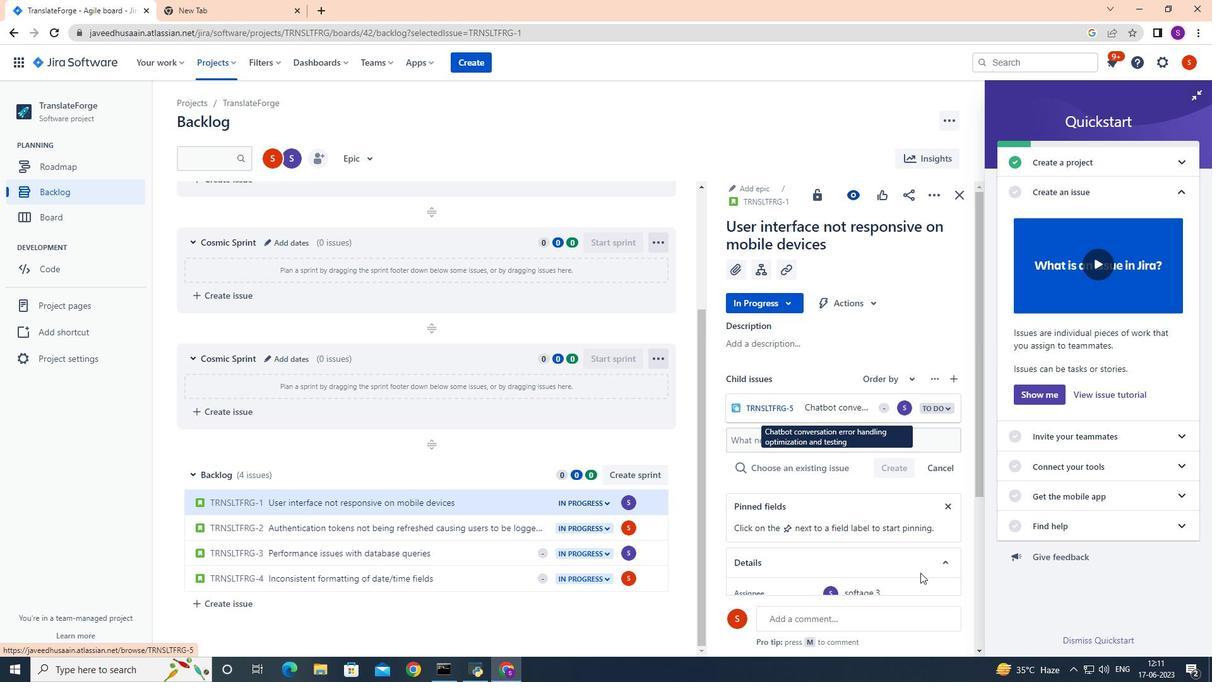 
Action: Mouse scrolled (923, 593) with delta (0, 0)
Screenshot: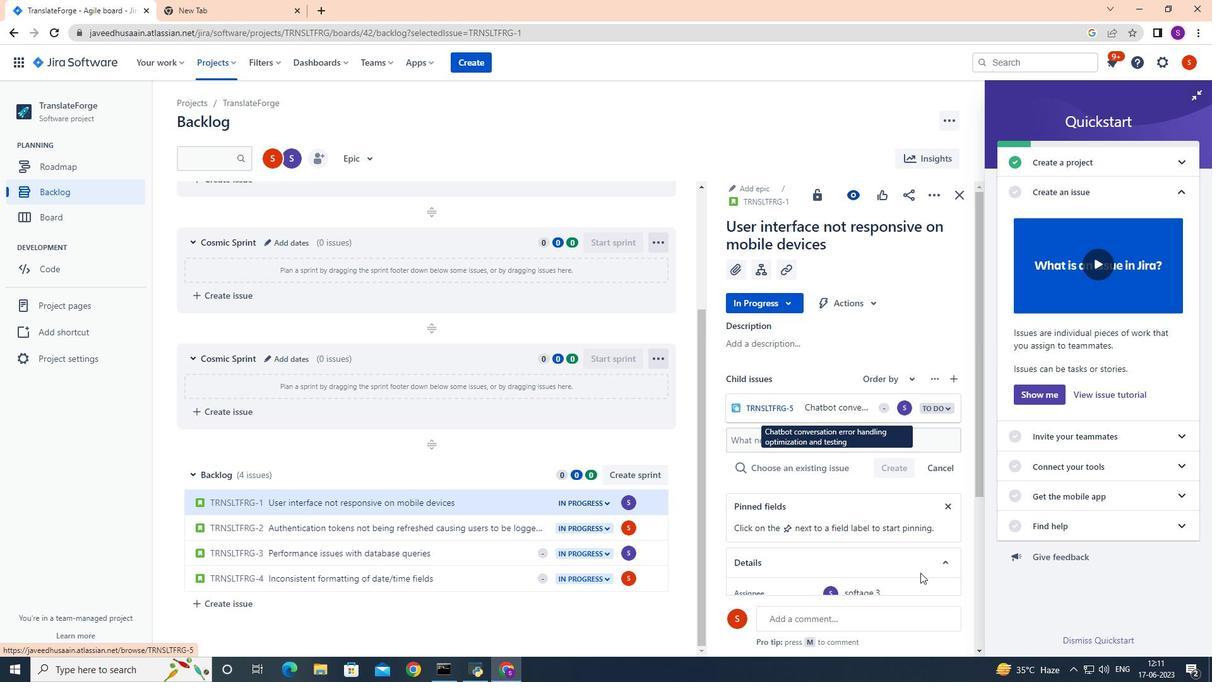 
Action: Mouse moved to (923, 594)
Screenshot: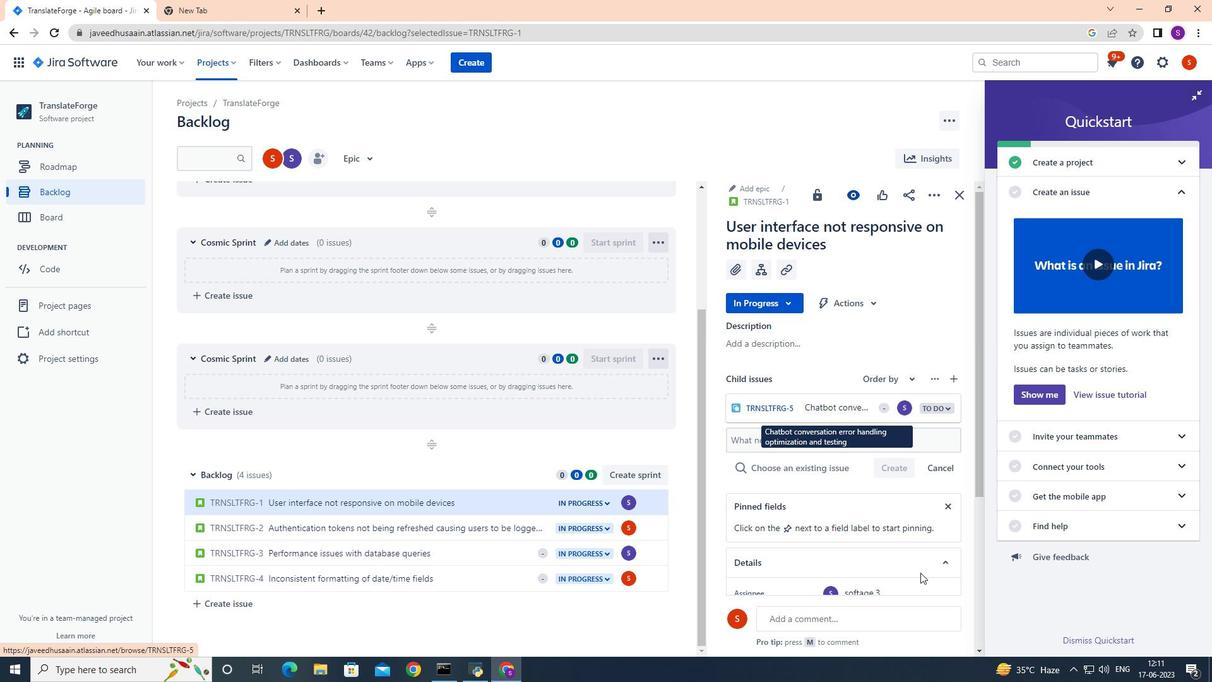 
Action: Mouse scrolled (923, 594) with delta (0, 0)
Screenshot: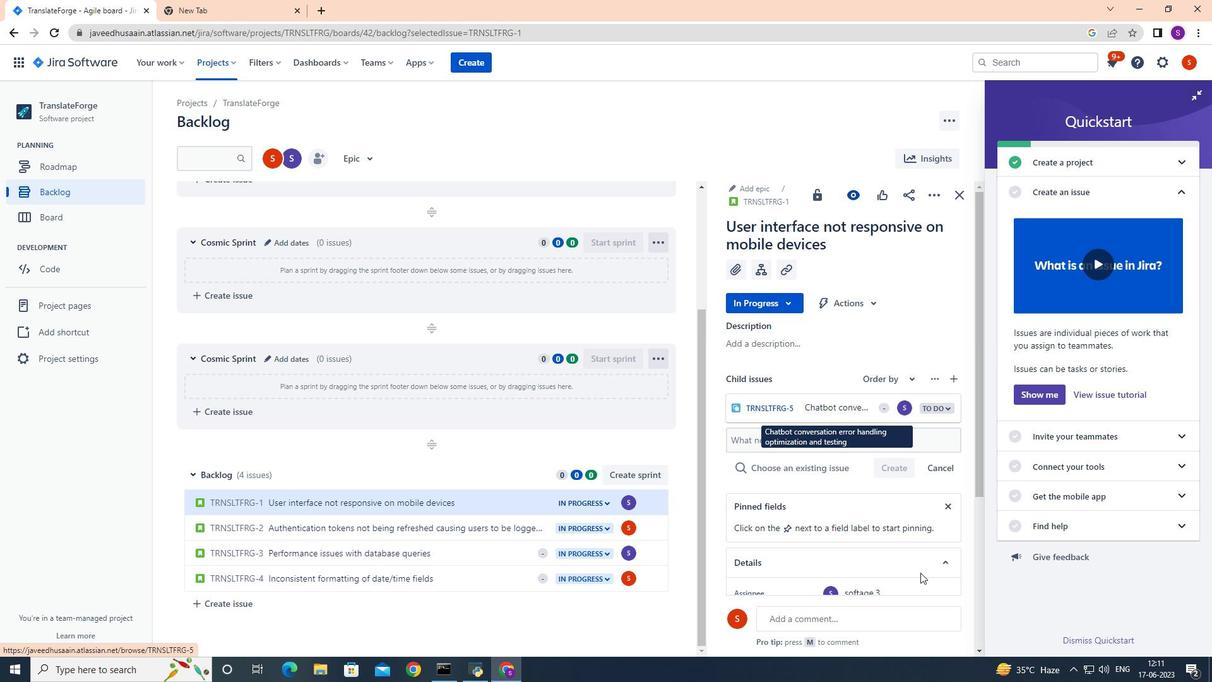 
Action: Mouse scrolled (923, 594) with delta (0, 0)
Screenshot: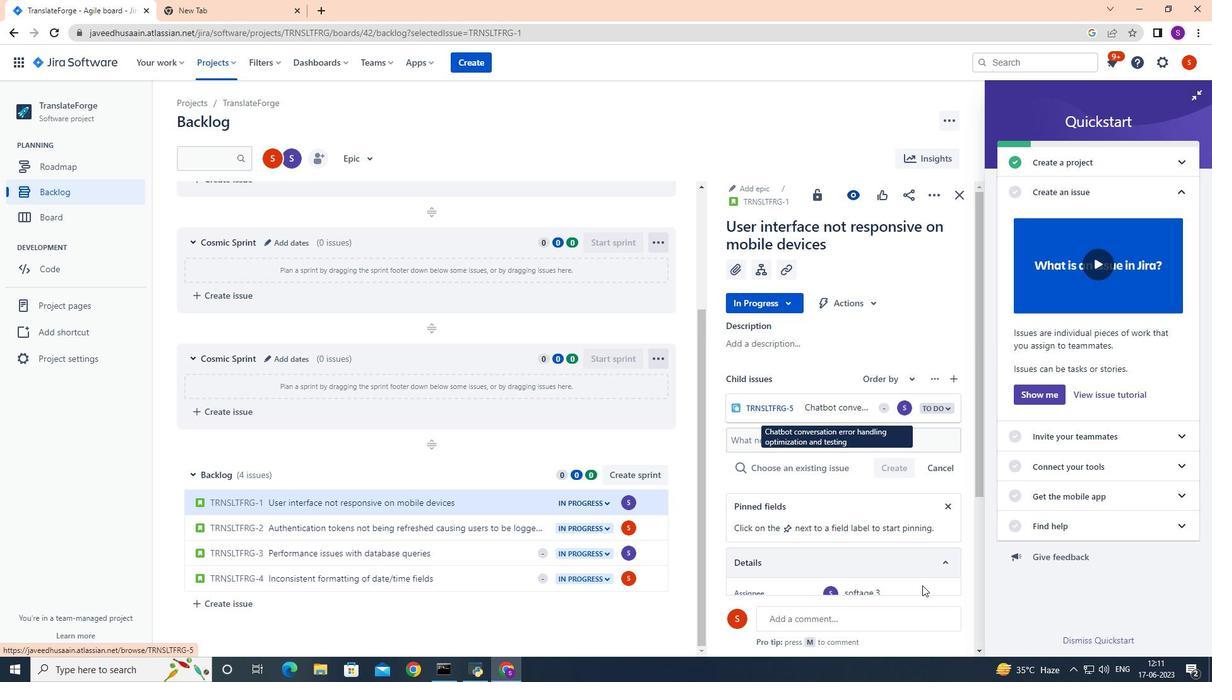 
Action: Mouse scrolled (923, 594) with delta (0, 0)
Screenshot: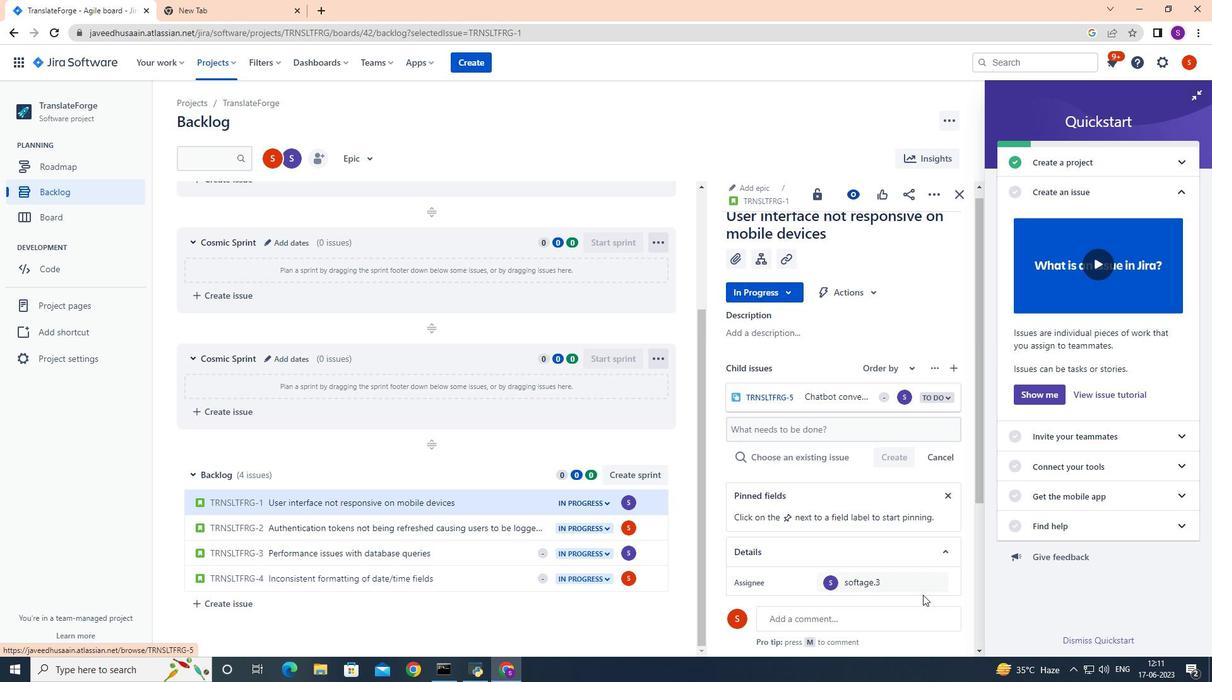 
Action: Mouse moved to (862, 567)
Screenshot: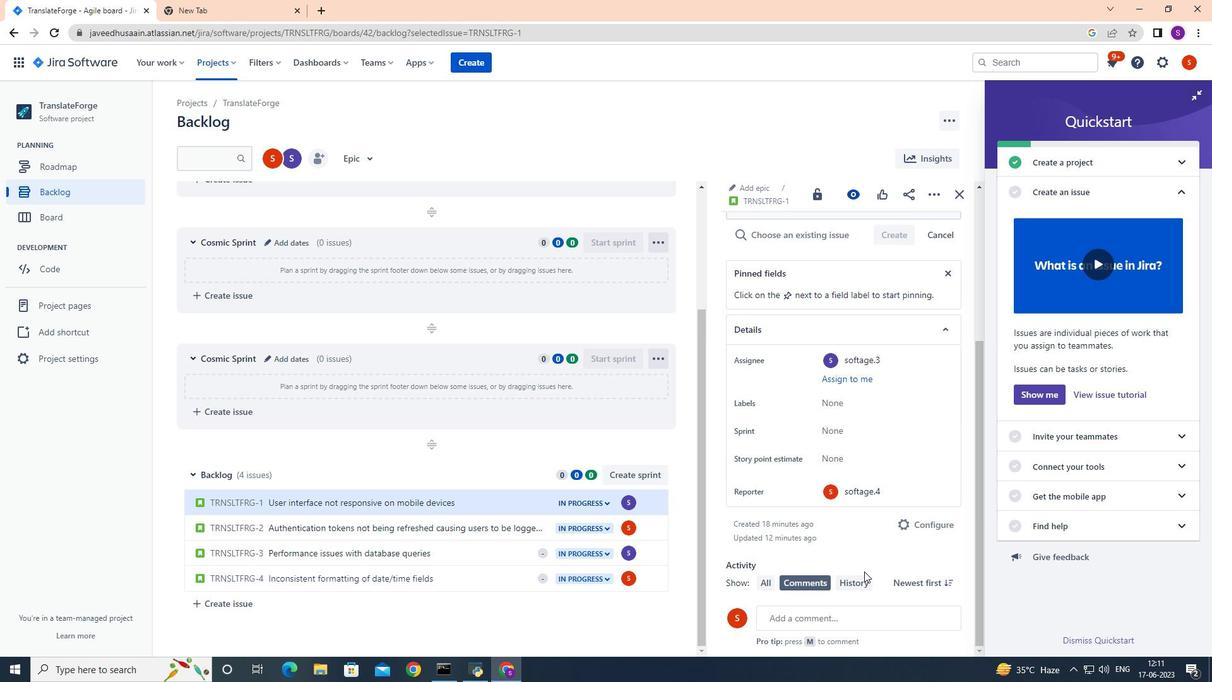 
